 Task: Find connections with filter location Jijiang with filter topic #wellness with filter profile language Potuguese with filter current company Electric Vehicle Info with filter school College of Engineering Trivandrum with filter industry Hydroelectric Power Generation with filter service category NotaryOnline Research with filter keywords title Camera Operator
Action: Mouse moved to (492, 65)
Screenshot: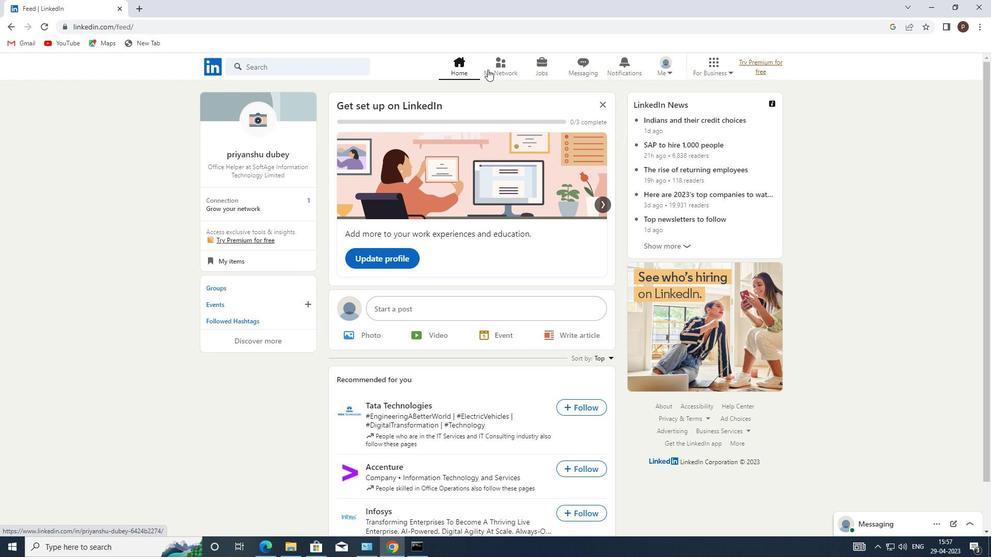 
Action: Mouse pressed left at (492, 65)
Screenshot: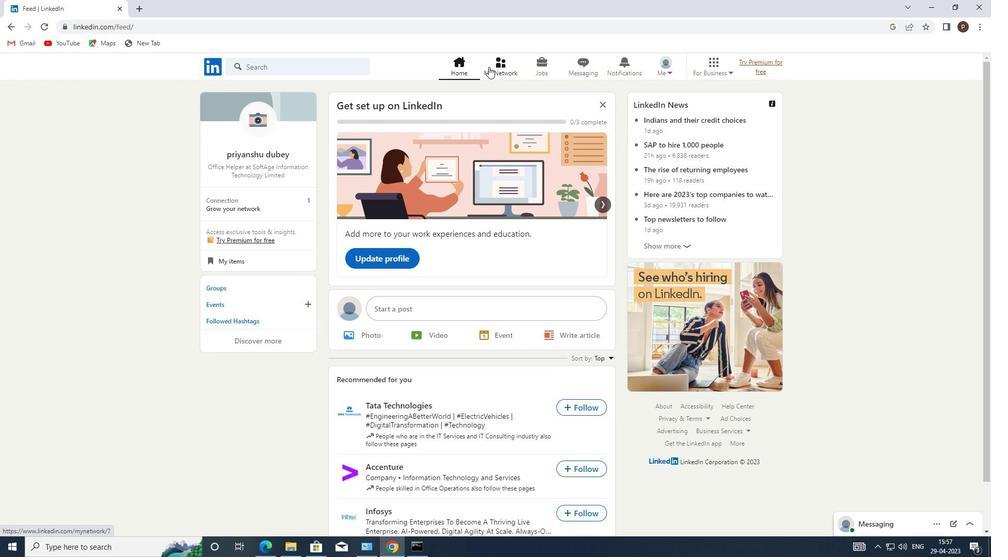 
Action: Mouse moved to (279, 121)
Screenshot: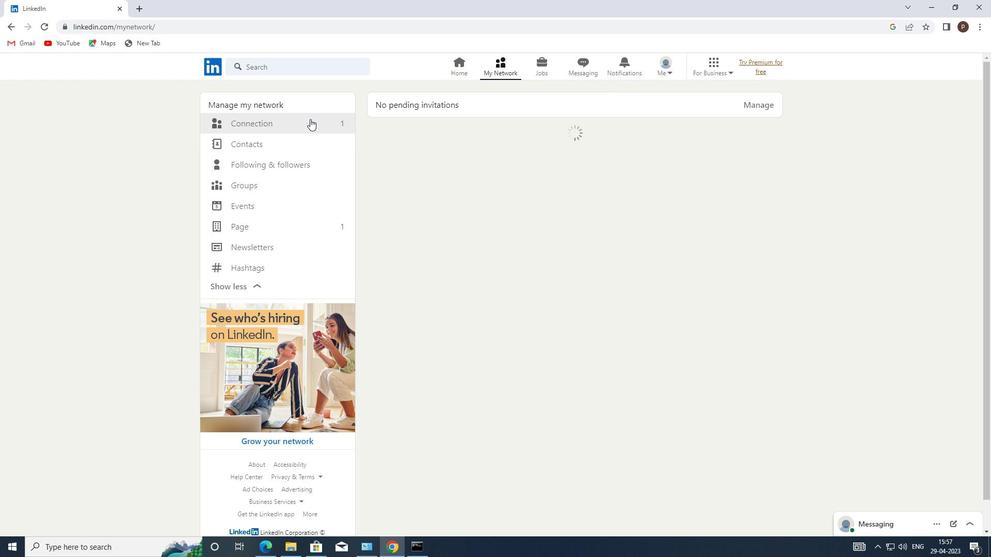 
Action: Mouse pressed left at (279, 121)
Screenshot: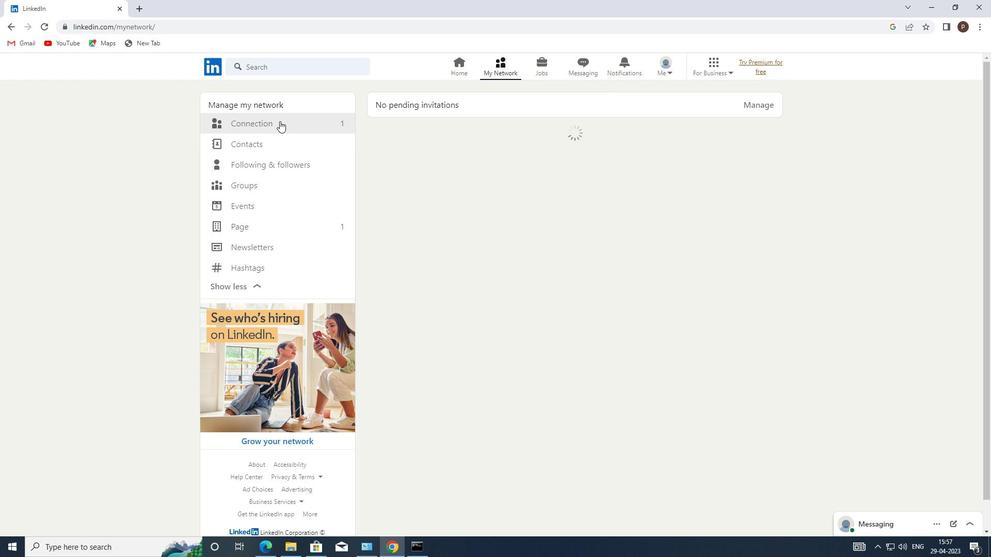 
Action: Mouse moved to (565, 127)
Screenshot: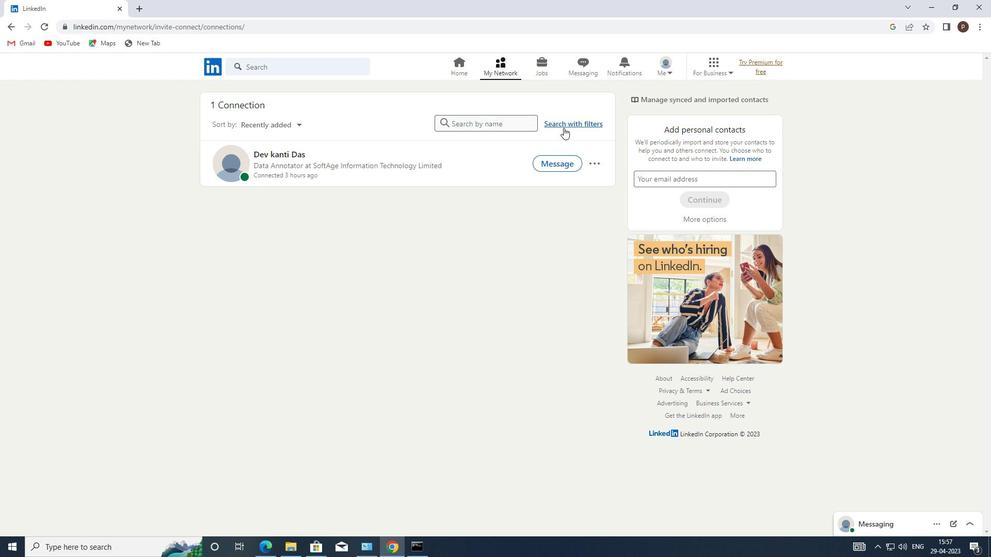 
Action: Mouse pressed left at (565, 127)
Screenshot: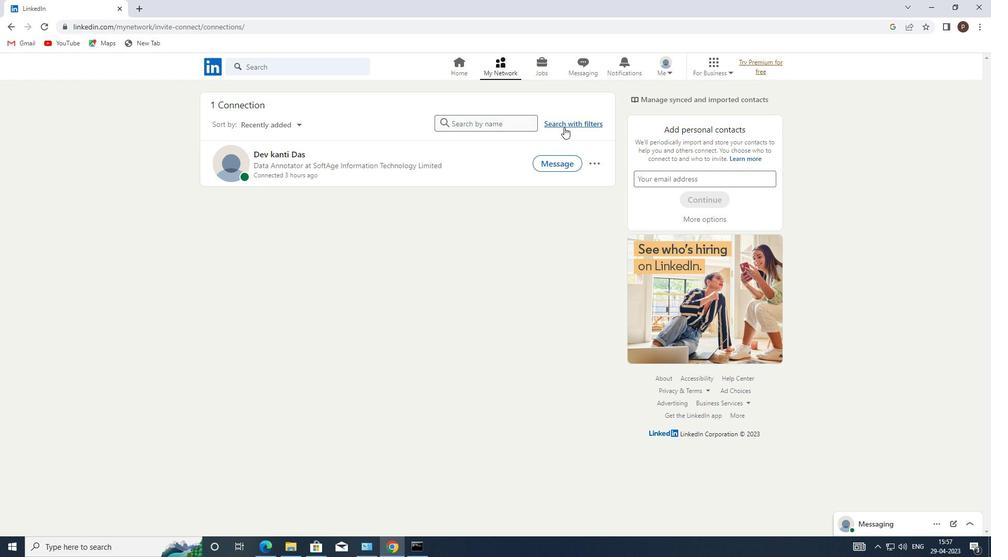 
Action: Mouse moved to (532, 96)
Screenshot: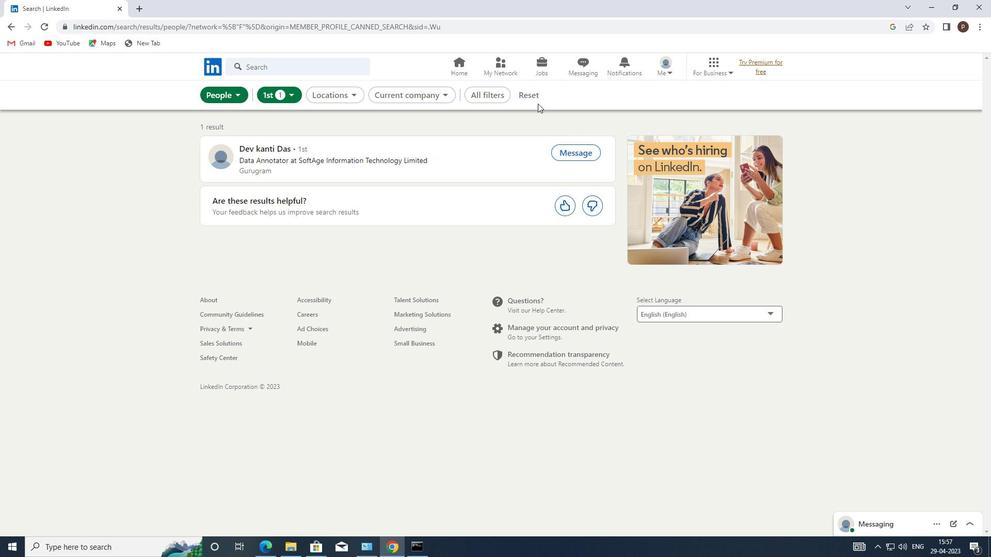 
Action: Mouse pressed left at (532, 96)
Screenshot: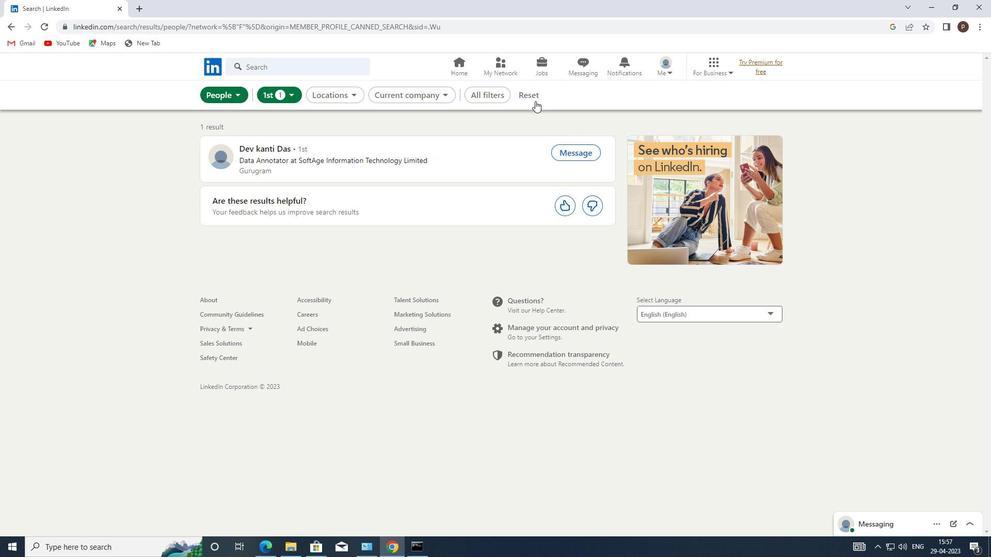 
Action: Mouse moved to (520, 95)
Screenshot: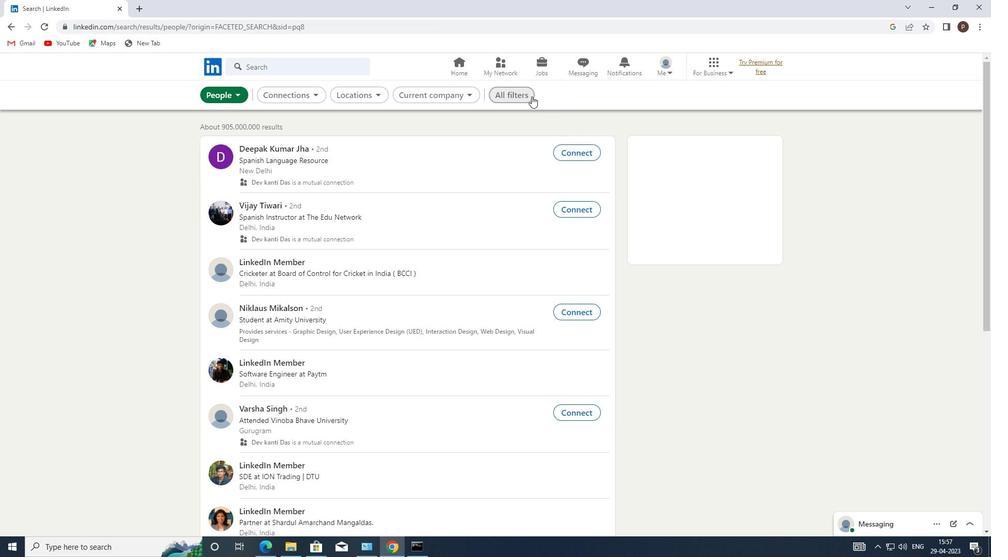 
Action: Mouse pressed left at (520, 95)
Screenshot: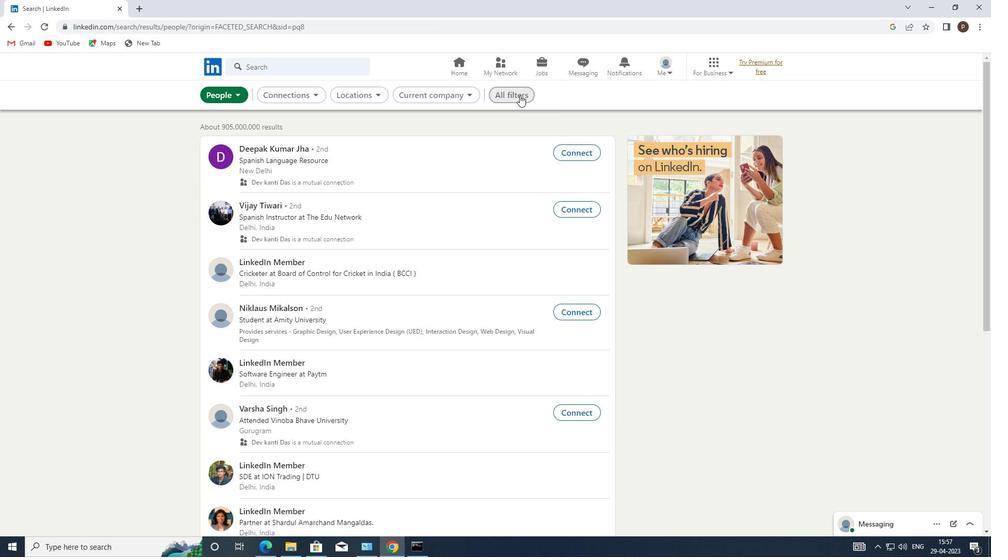 
Action: Mouse moved to (844, 345)
Screenshot: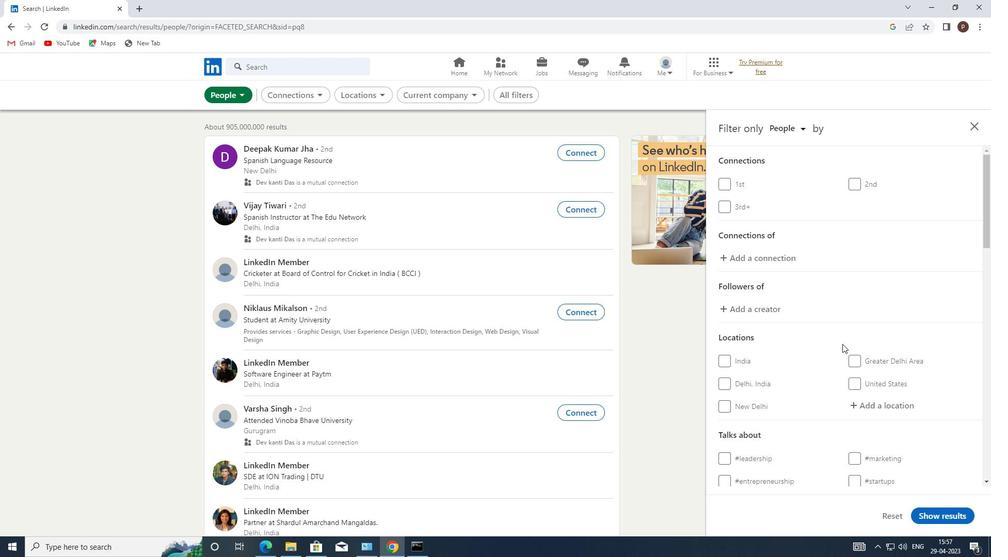 
Action: Mouse scrolled (844, 344) with delta (0, 0)
Screenshot: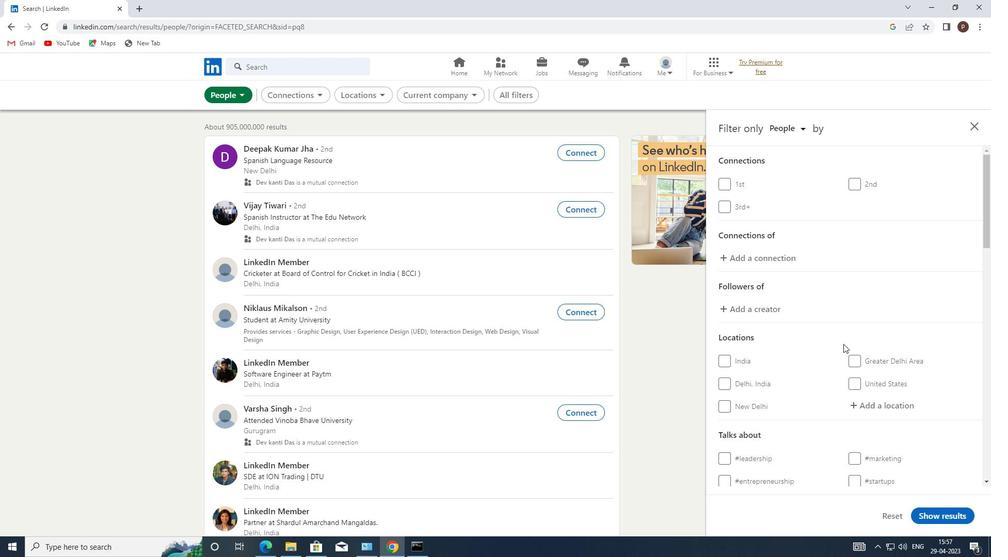 
Action: Mouse moved to (845, 345)
Screenshot: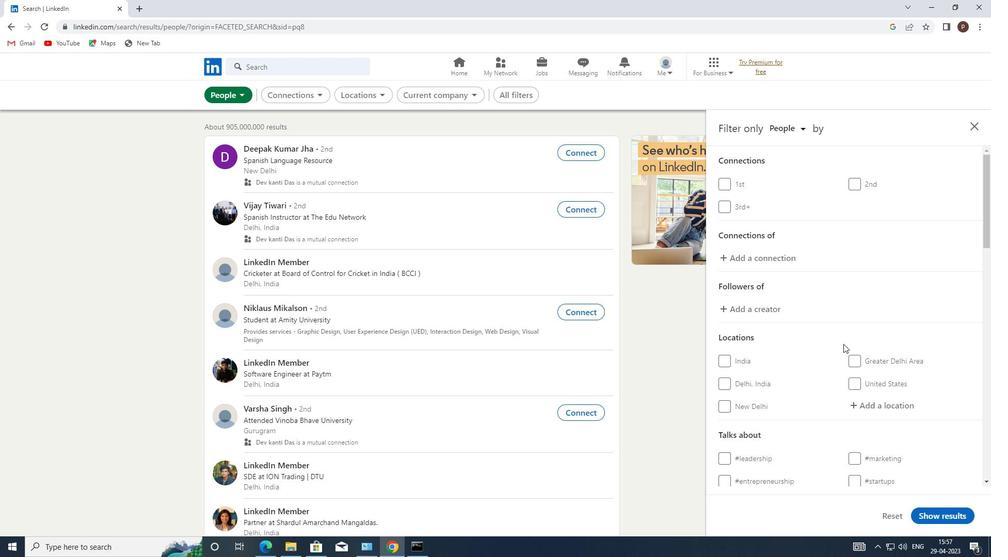 
Action: Mouse scrolled (845, 344) with delta (0, 0)
Screenshot: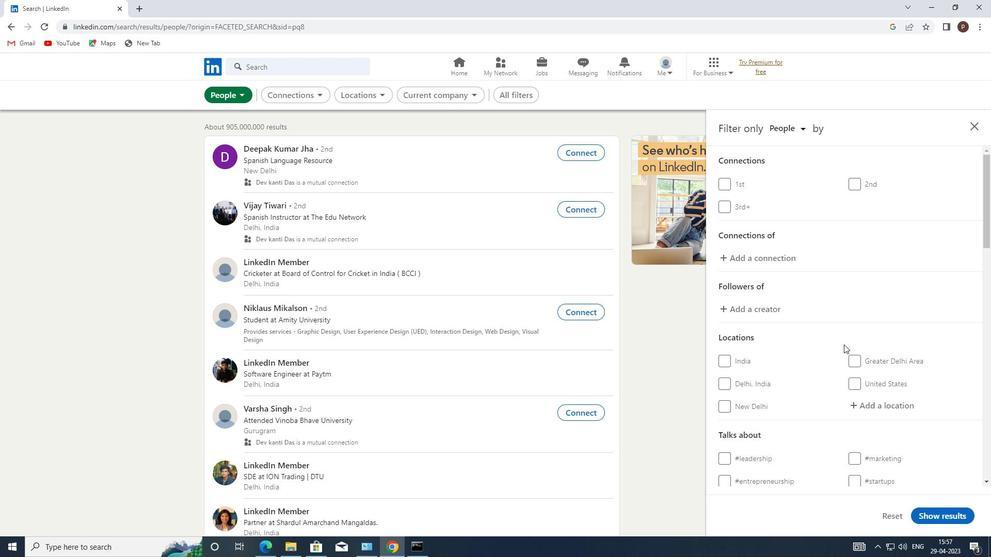 
Action: Mouse moved to (867, 305)
Screenshot: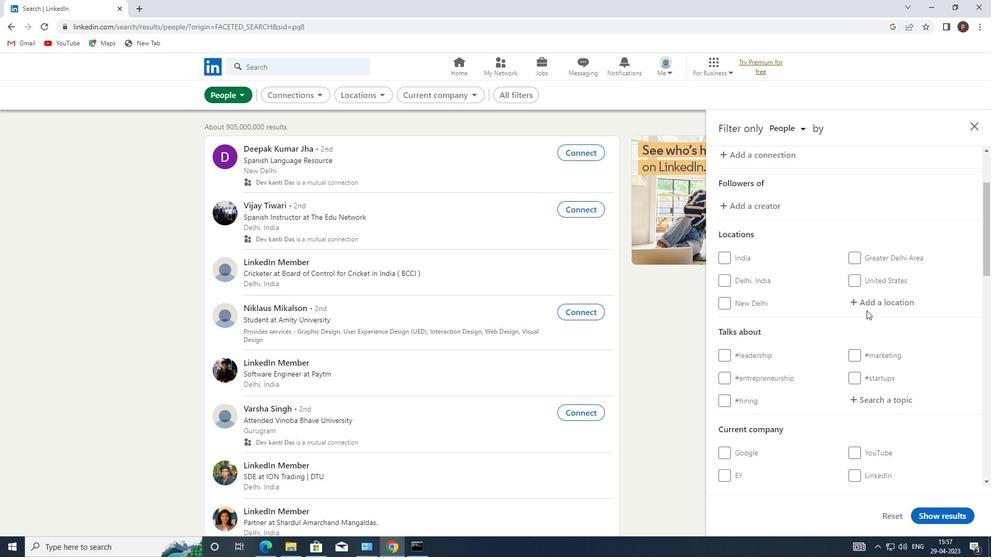 
Action: Mouse pressed left at (867, 305)
Screenshot: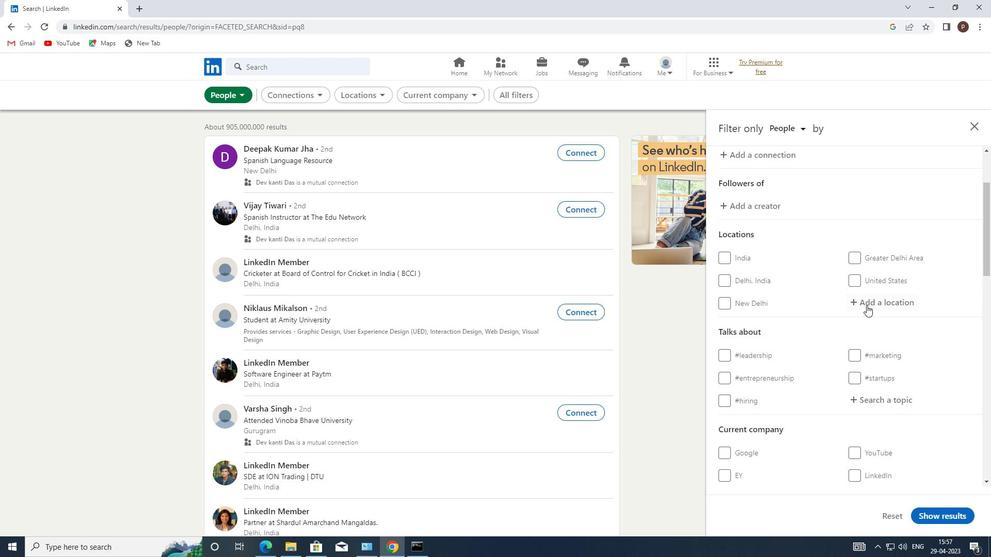
Action: Key pressed j<Key.caps_lock>ijiang
Screenshot: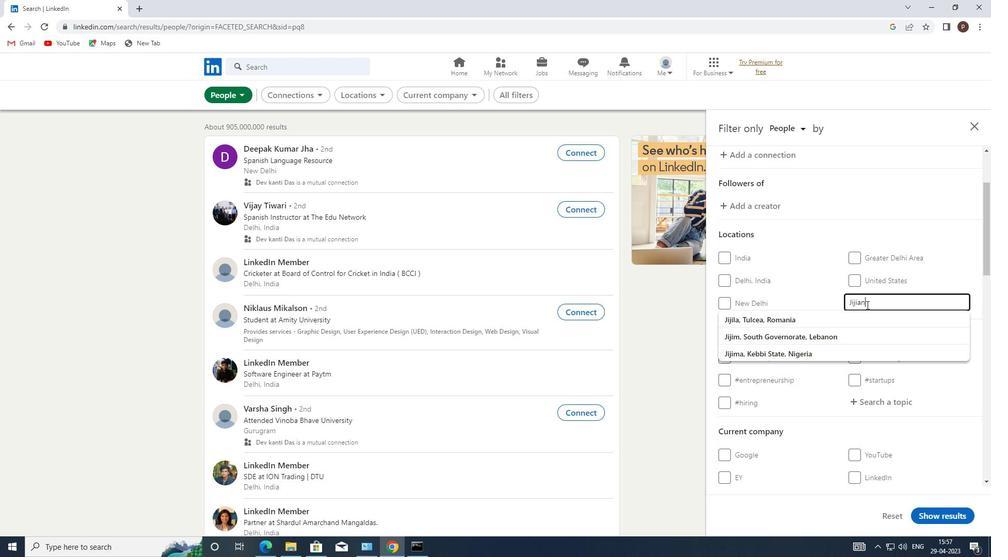 
Action: Mouse moved to (826, 323)
Screenshot: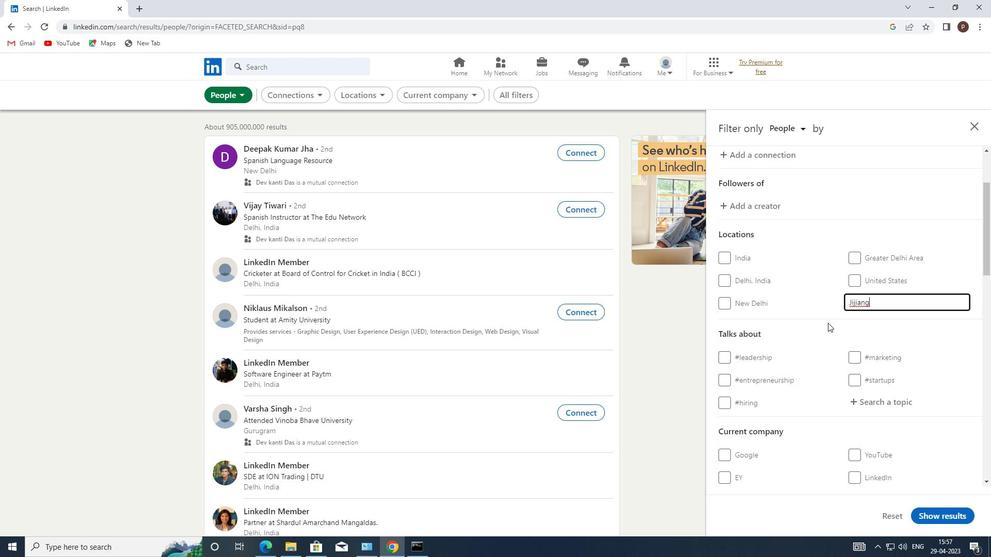 
Action: Mouse scrolled (826, 323) with delta (0, 0)
Screenshot: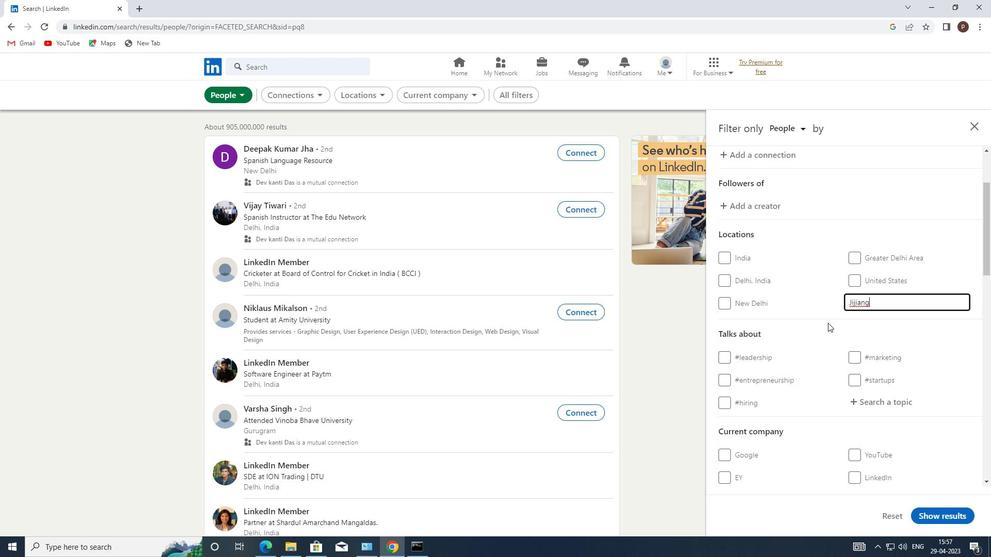 
Action: Mouse moved to (865, 356)
Screenshot: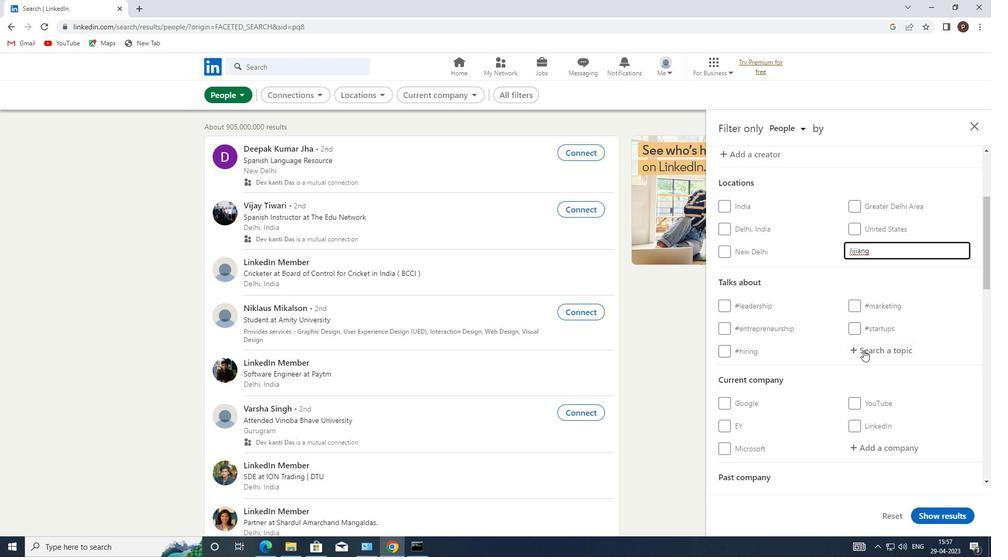
Action: Mouse pressed left at (865, 356)
Screenshot: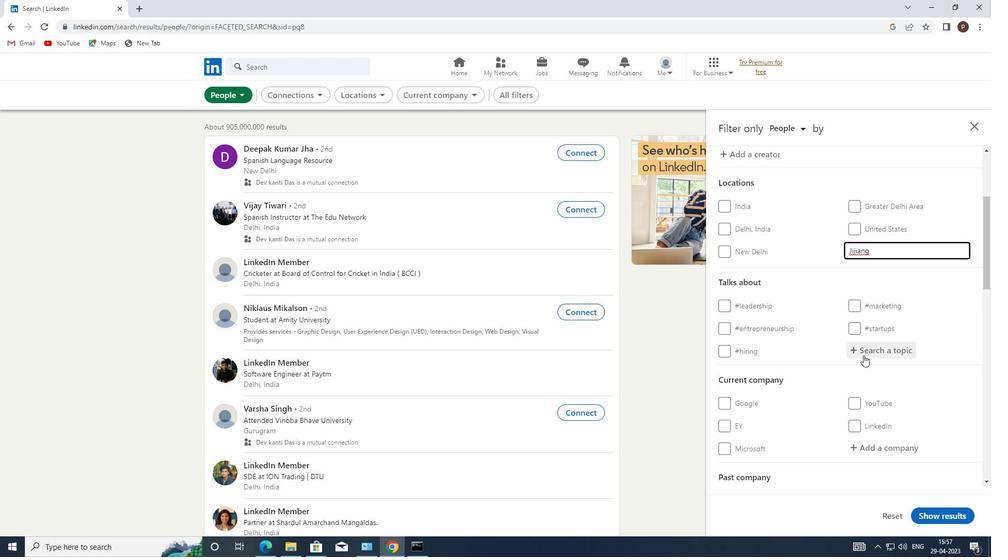 
Action: Mouse moved to (866, 356)
Screenshot: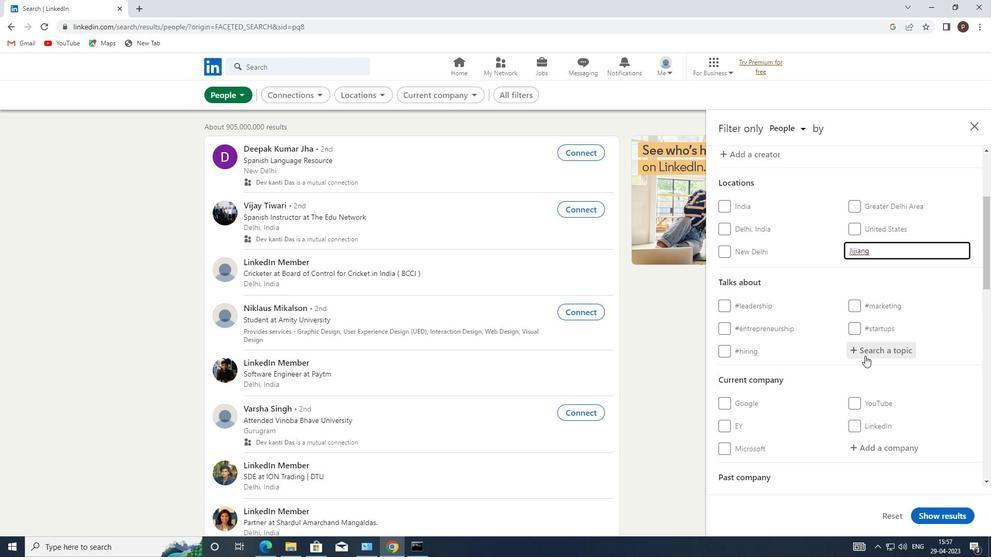 
Action: Key pressed <Key.shift>#WELLNESS
Screenshot: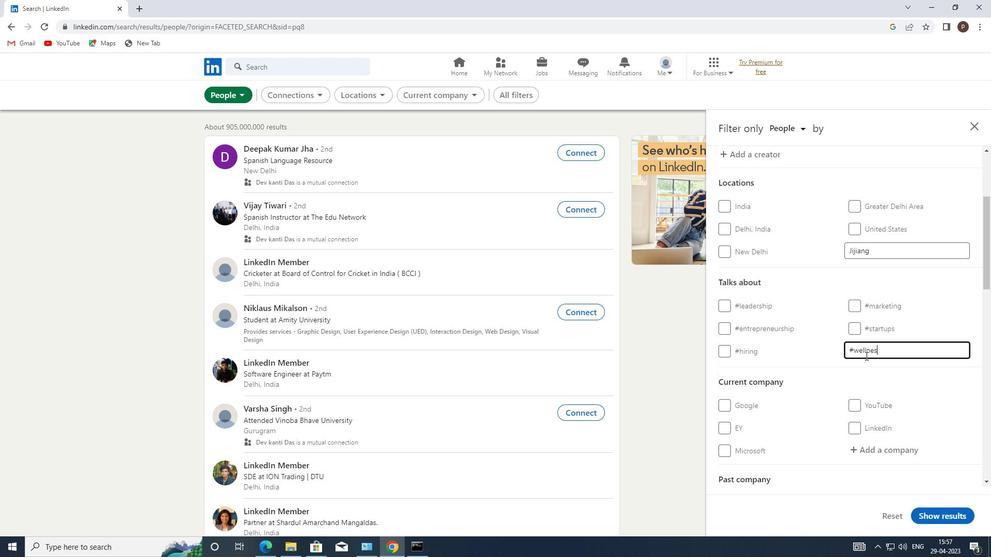 
Action: Mouse moved to (846, 369)
Screenshot: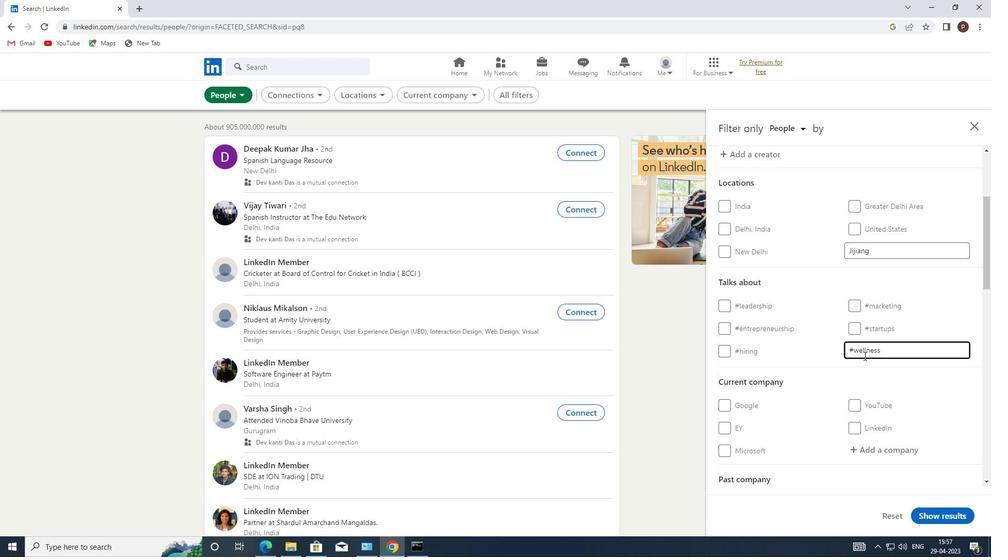 
Action: Mouse scrolled (846, 368) with delta (0, 0)
Screenshot: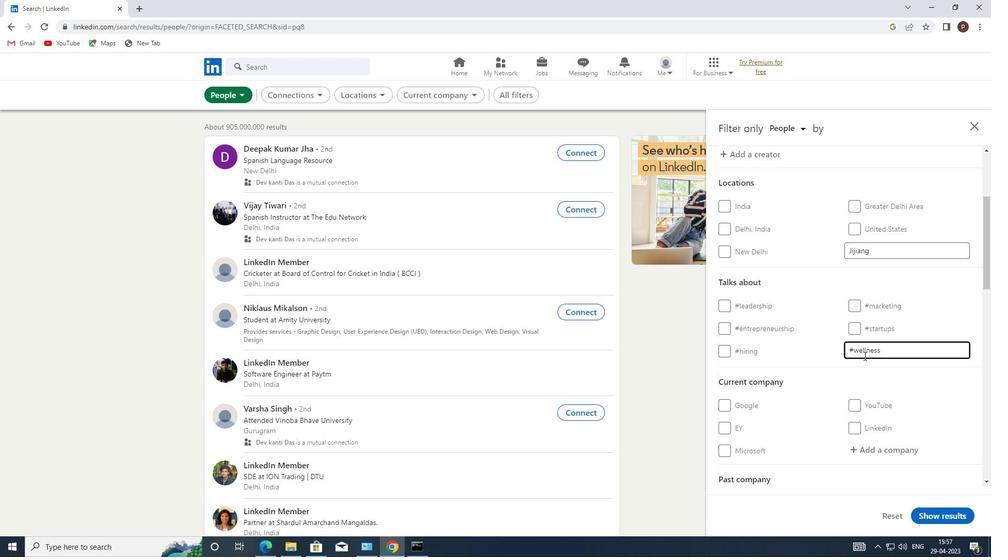 
Action: Mouse scrolled (846, 368) with delta (0, 0)
Screenshot: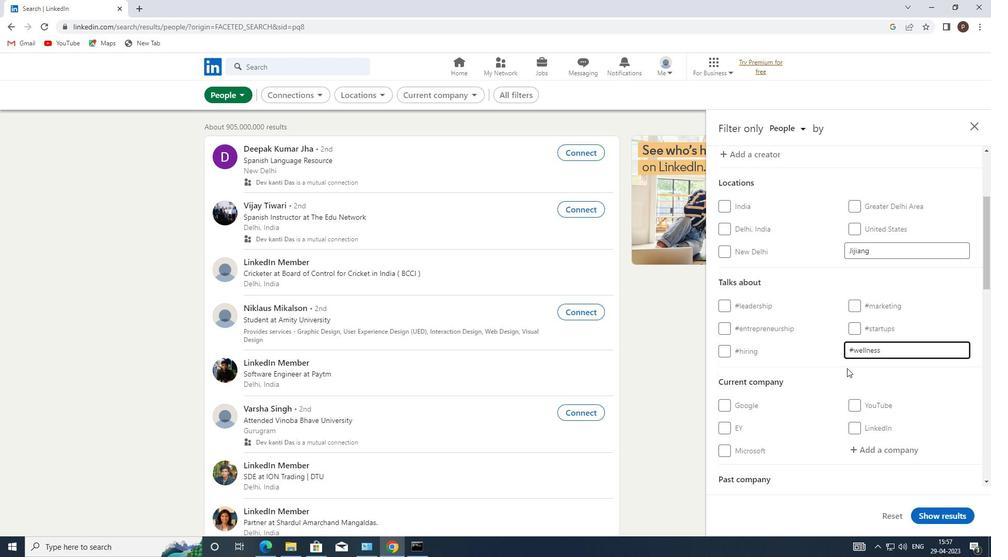 
Action: Mouse scrolled (846, 368) with delta (0, 0)
Screenshot: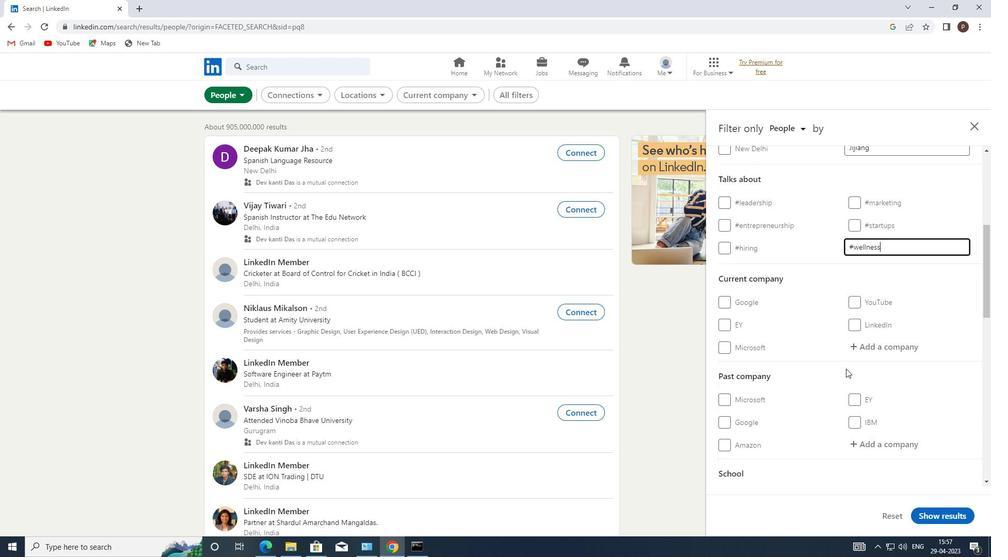 
Action: Mouse moved to (845, 369)
Screenshot: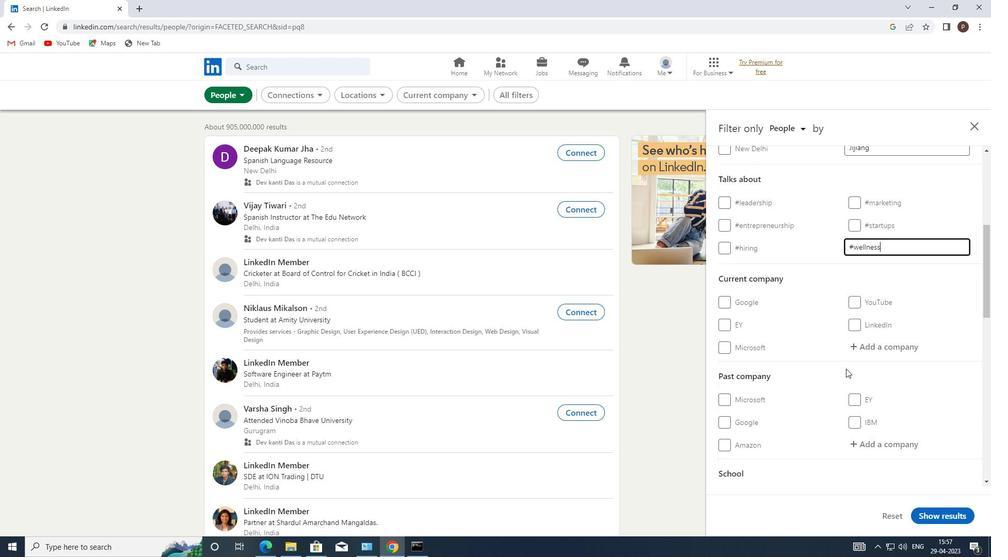 
Action: Mouse scrolled (845, 369) with delta (0, 0)
Screenshot: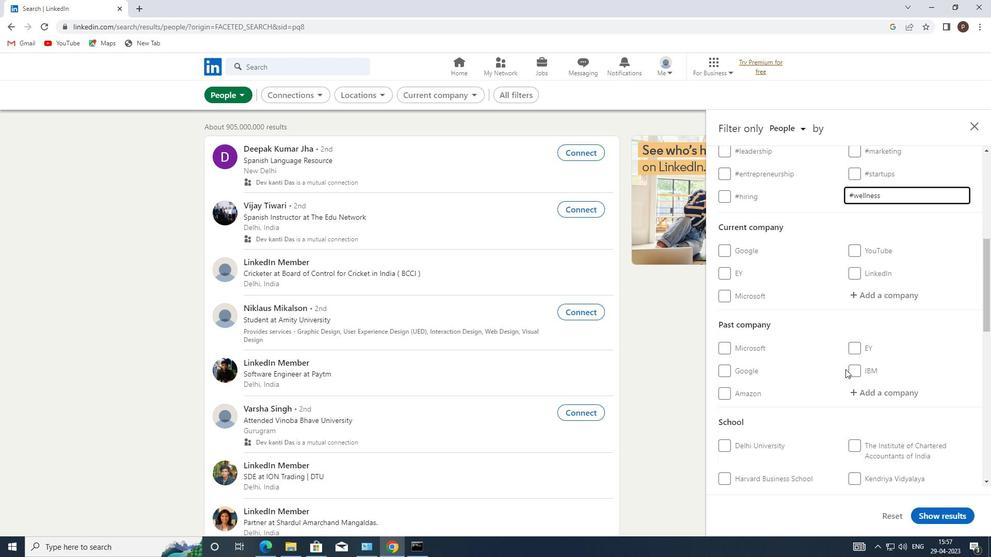 
Action: Mouse scrolled (845, 369) with delta (0, 0)
Screenshot: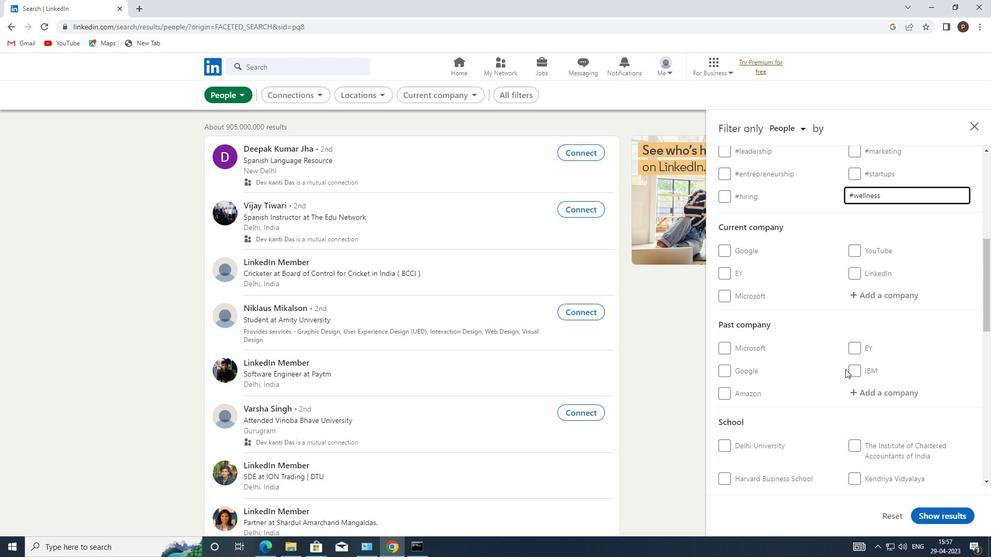
Action: Mouse moved to (842, 369)
Screenshot: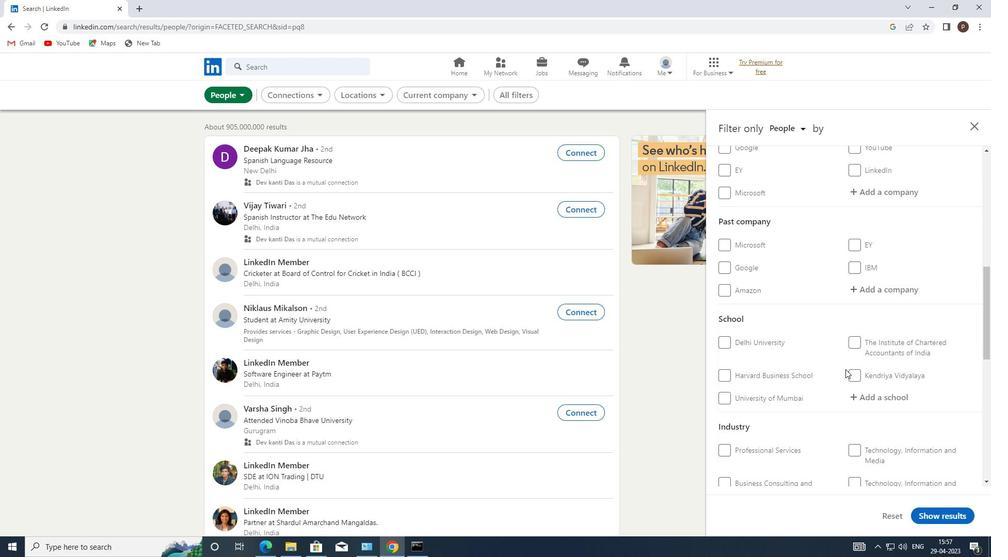 
Action: Mouse scrolled (842, 369) with delta (0, 0)
Screenshot: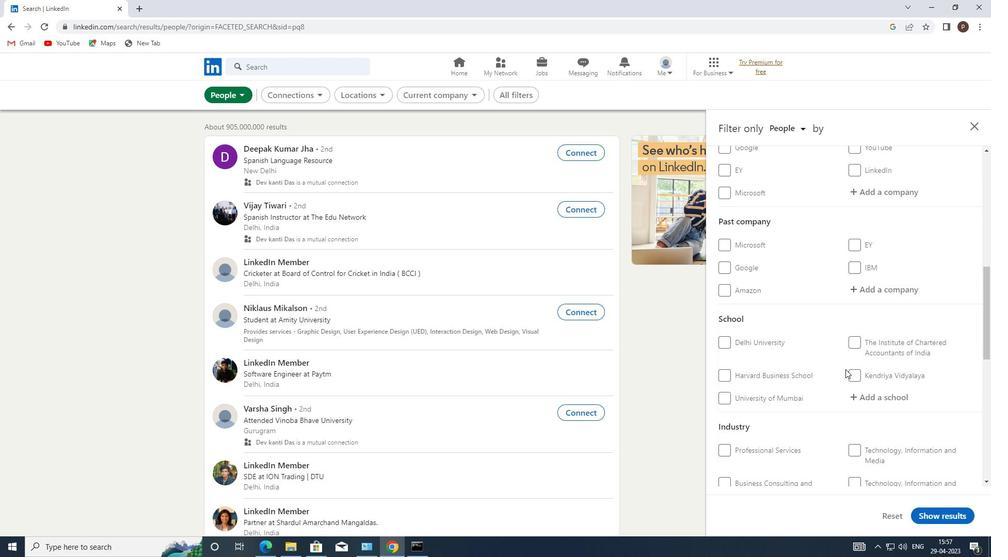 
Action: Mouse scrolled (842, 369) with delta (0, 0)
Screenshot: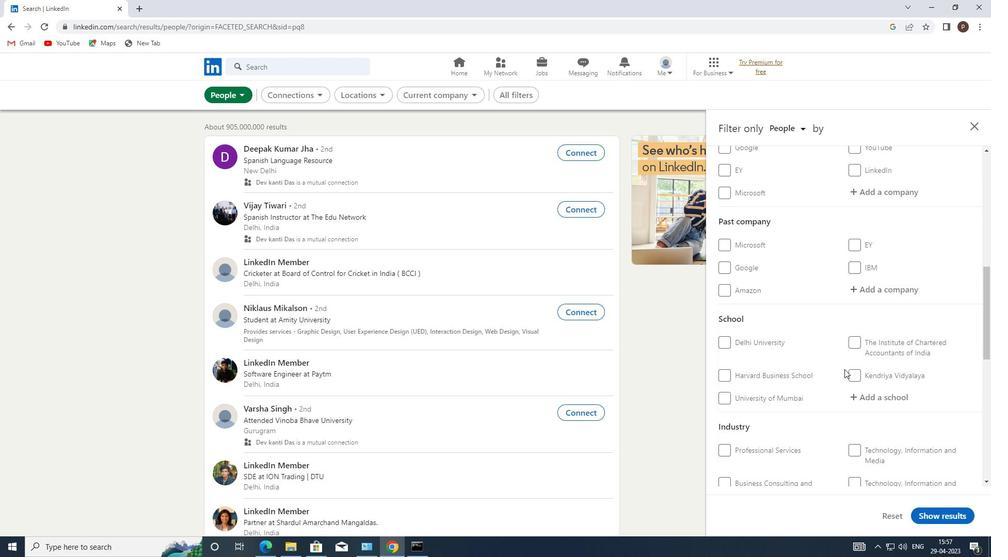 
Action: Mouse moved to (842, 369)
Screenshot: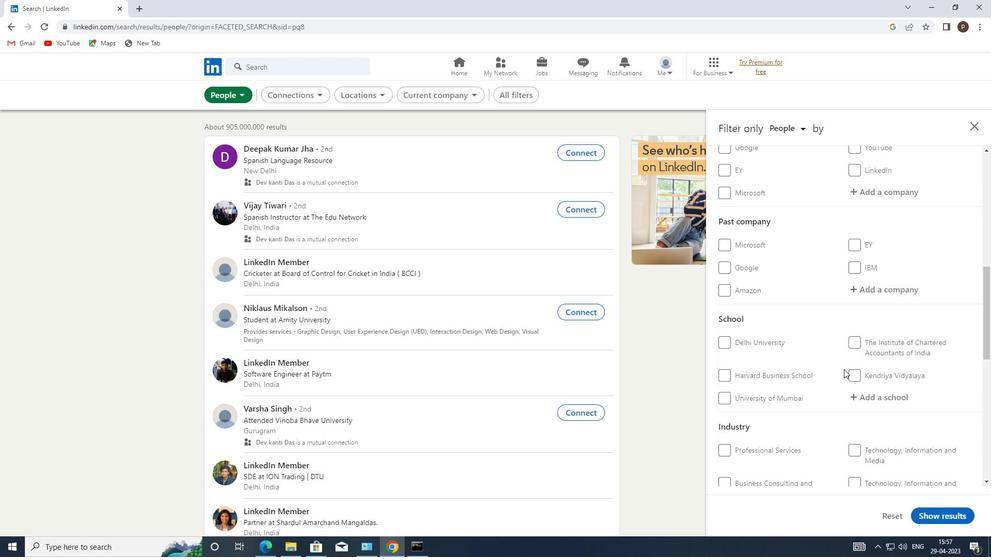 
Action: Mouse scrolled (842, 369) with delta (0, 0)
Screenshot: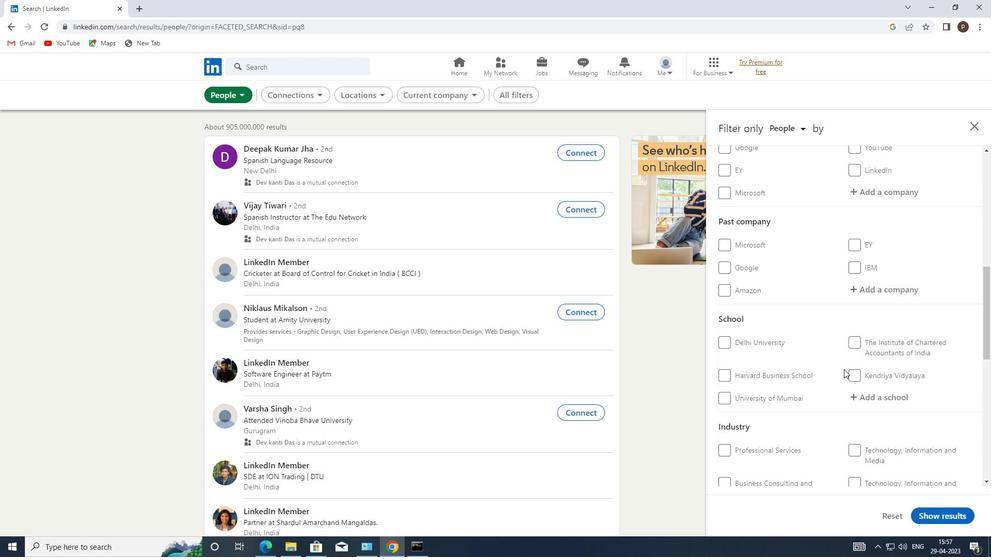 
Action: Mouse moved to (818, 359)
Screenshot: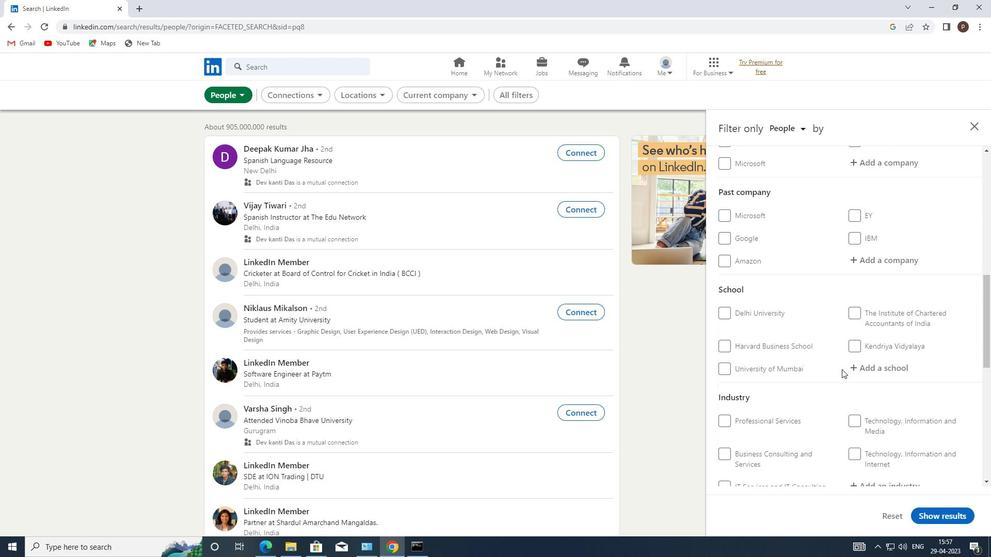 
Action: Mouse scrolled (818, 359) with delta (0, 0)
Screenshot: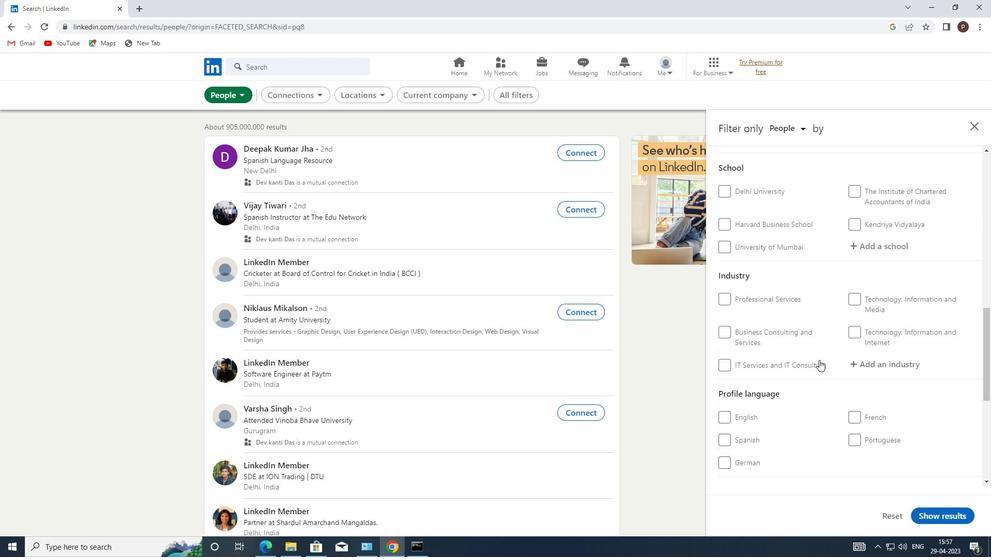 
Action: Mouse scrolled (818, 359) with delta (0, 0)
Screenshot: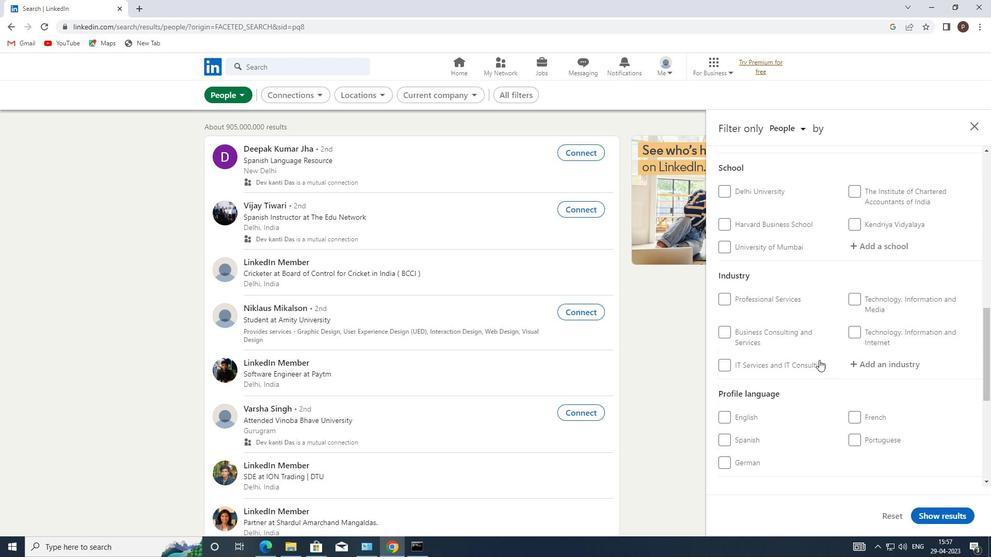 
Action: Mouse moved to (855, 333)
Screenshot: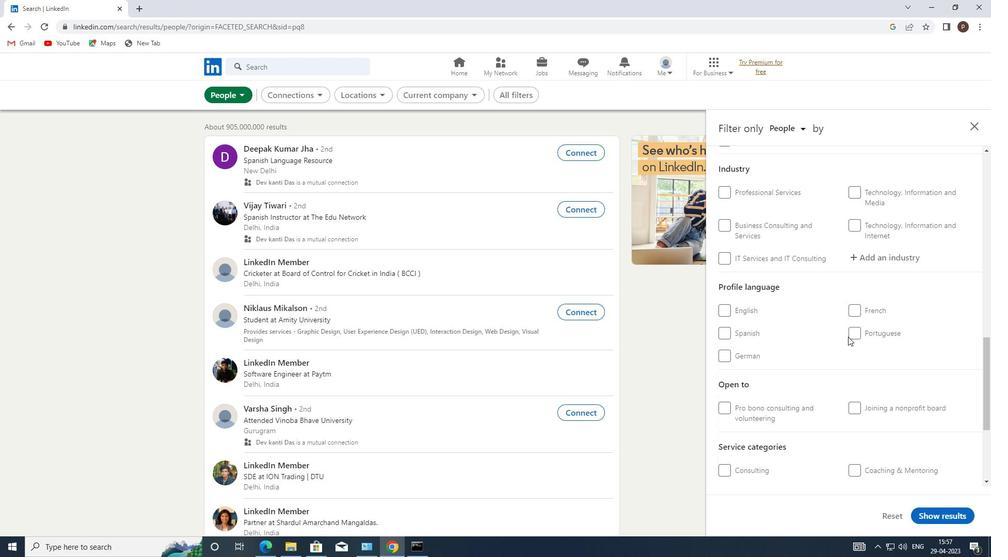 
Action: Mouse pressed left at (855, 333)
Screenshot: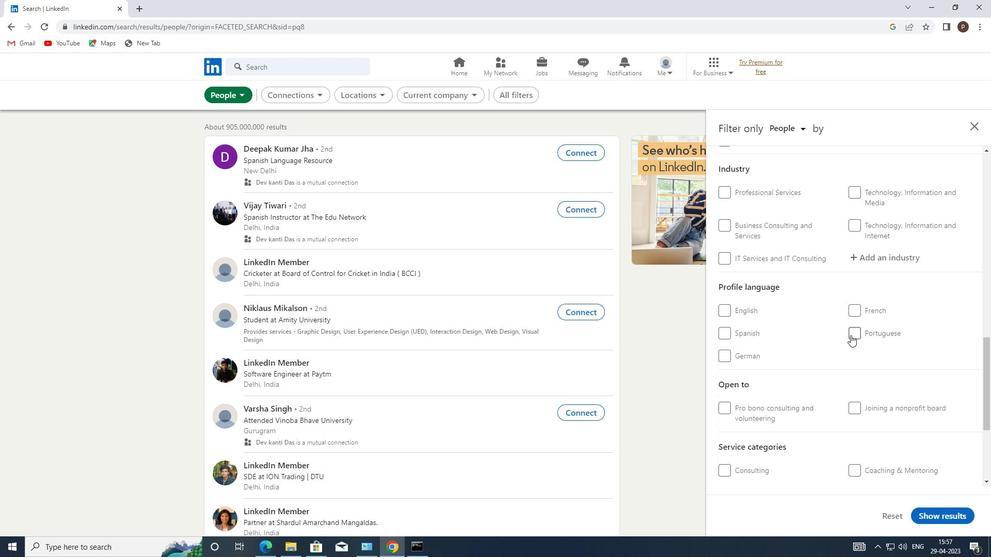 
Action: Mouse moved to (844, 333)
Screenshot: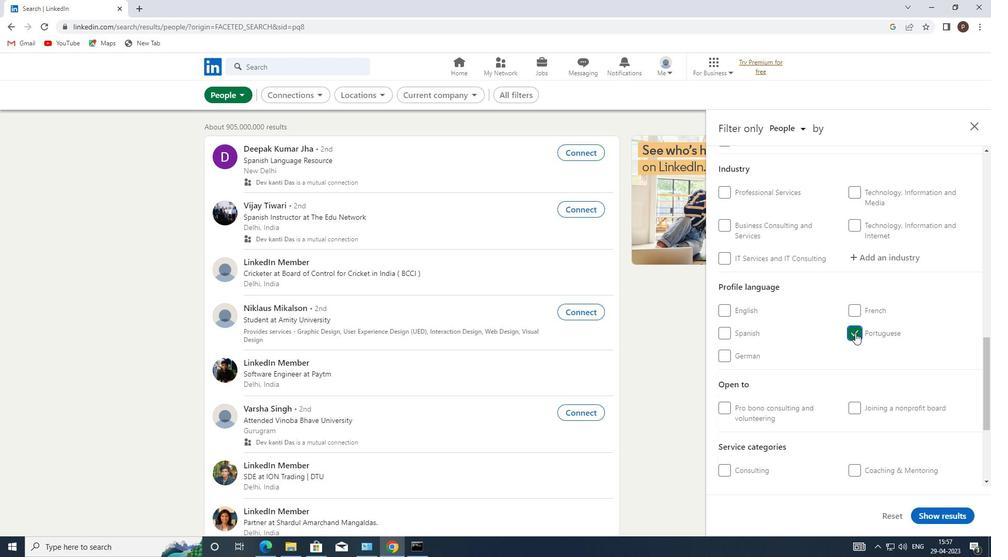 
Action: Mouse scrolled (844, 334) with delta (0, 0)
Screenshot: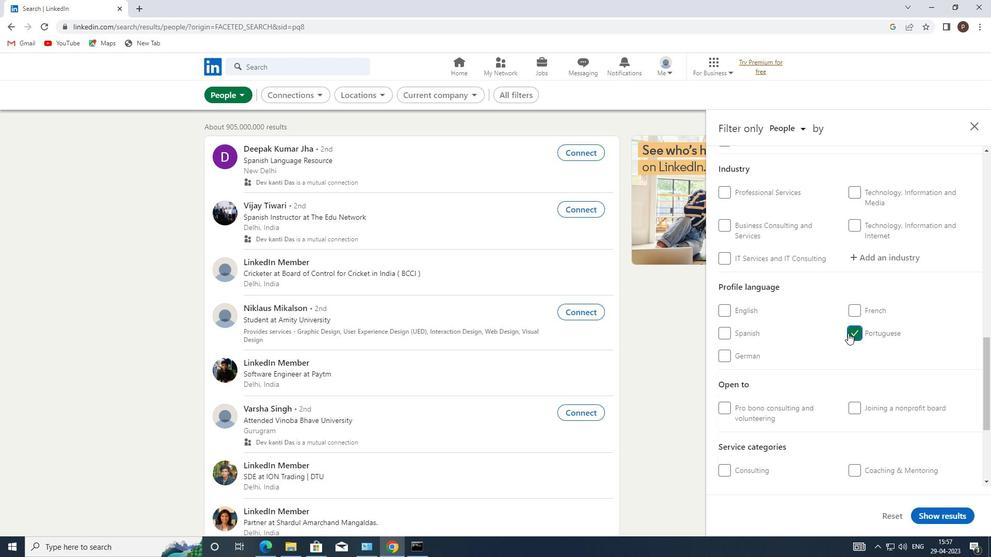 
Action: Mouse scrolled (844, 334) with delta (0, 0)
Screenshot: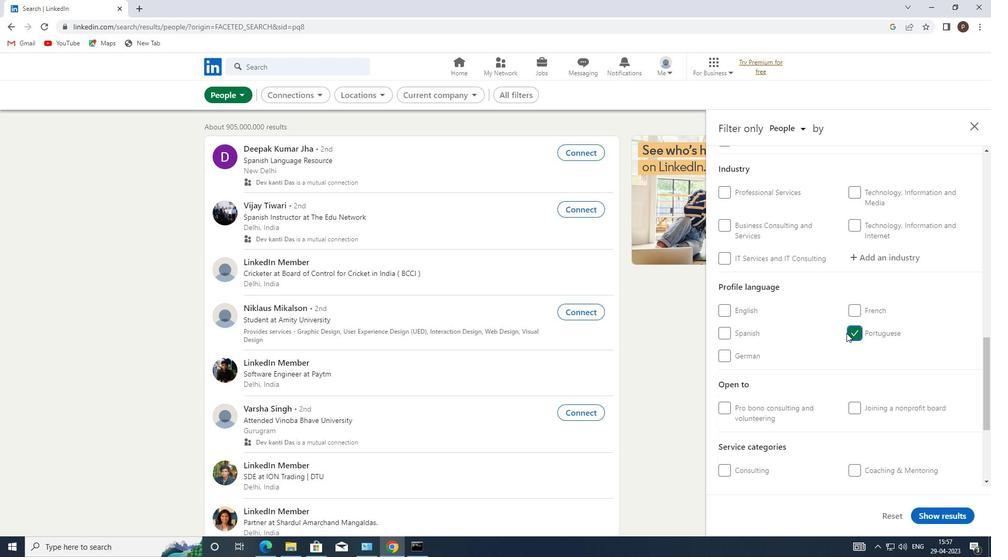 
Action: Mouse scrolled (844, 334) with delta (0, 0)
Screenshot: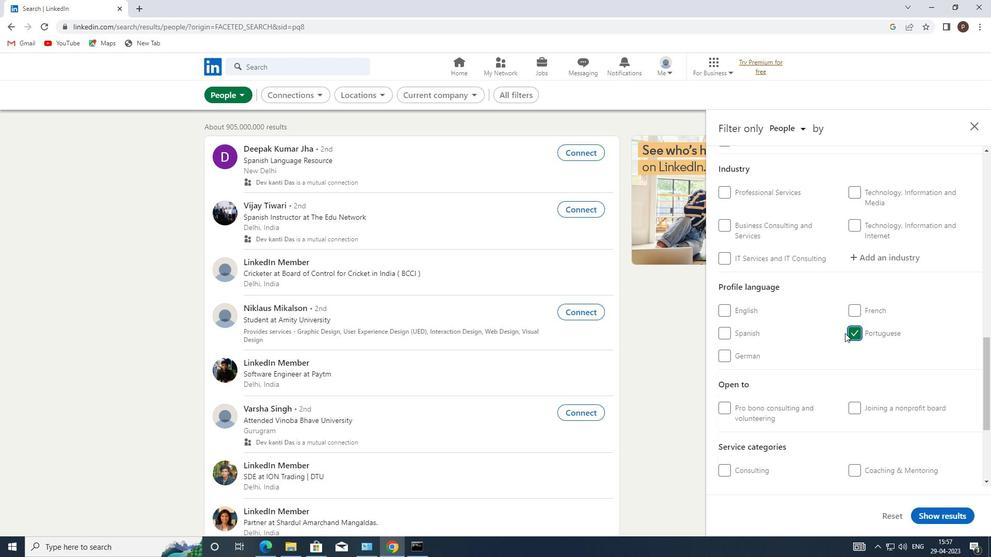 
Action: Mouse scrolled (844, 334) with delta (0, 0)
Screenshot: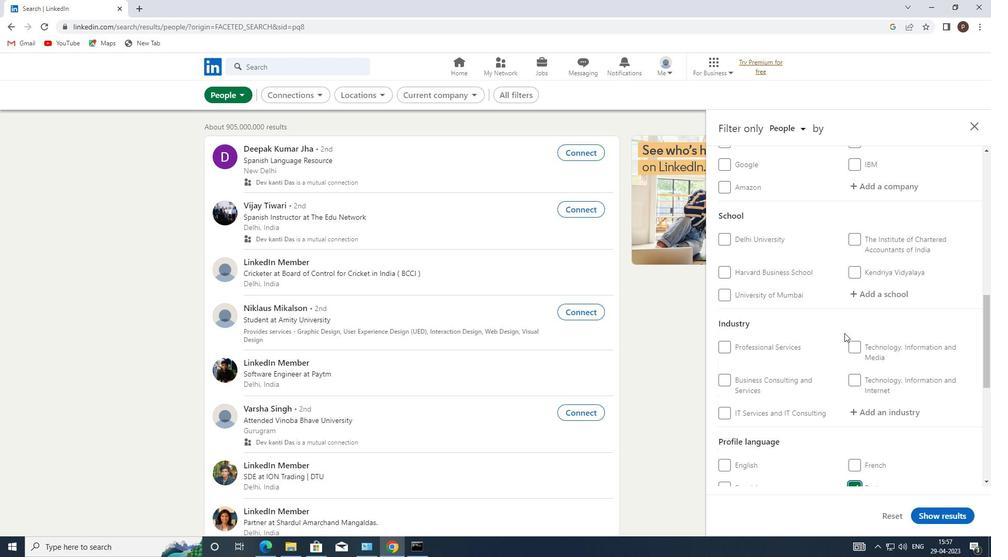 
Action: Mouse scrolled (844, 334) with delta (0, 0)
Screenshot: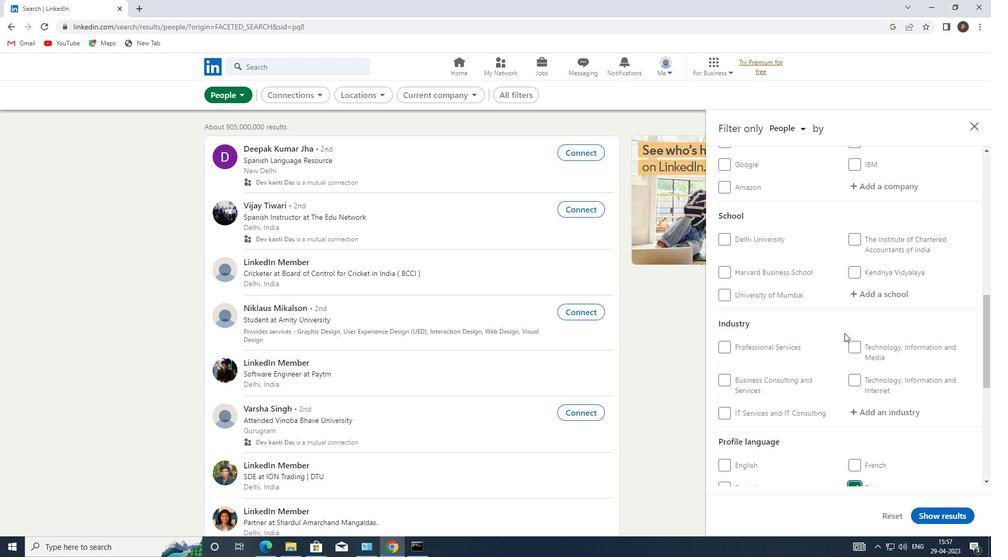 
Action: Mouse moved to (843, 333)
Screenshot: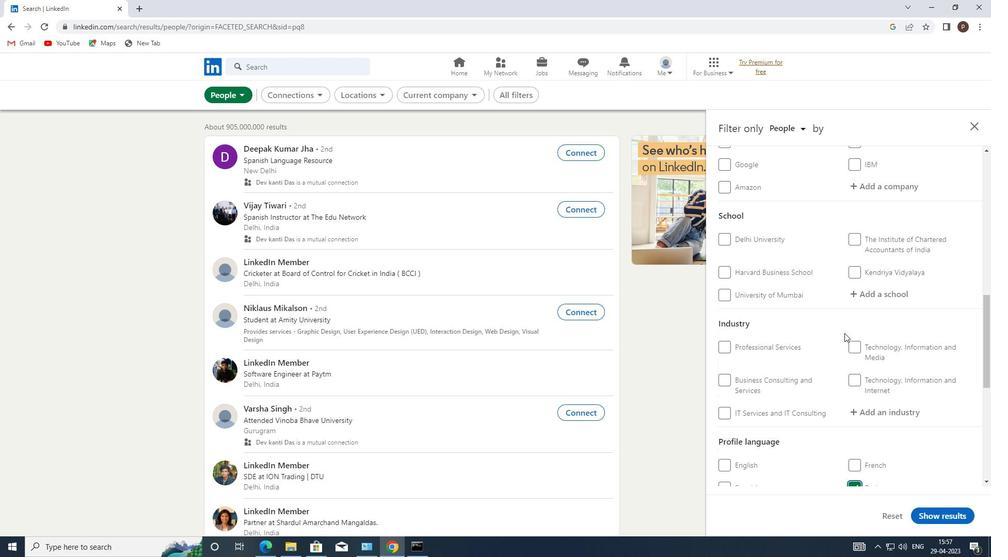 
Action: Mouse scrolled (843, 334) with delta (0, 0)
Screenshot: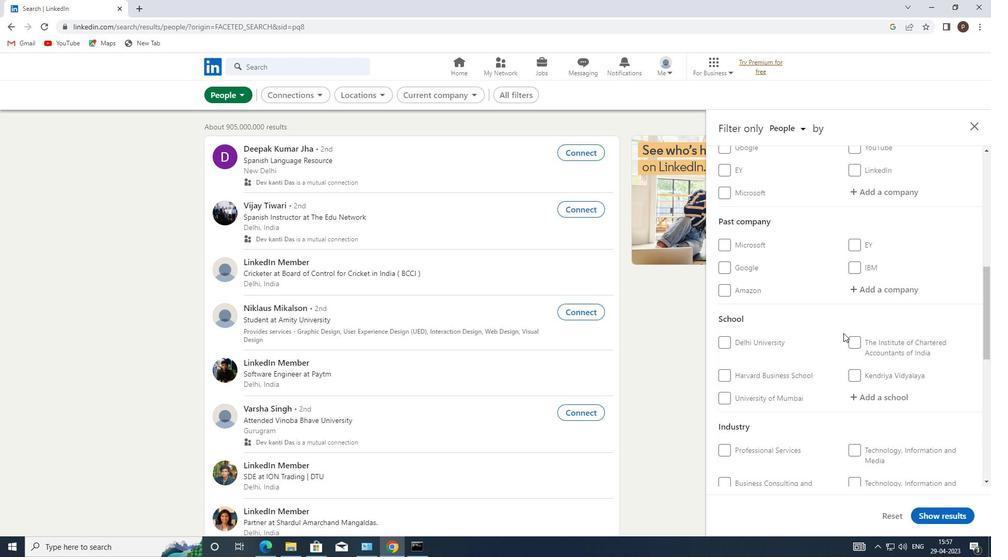 
Action: Mouse scrolled (843, 334) with delta (0, 0)
Screenshot: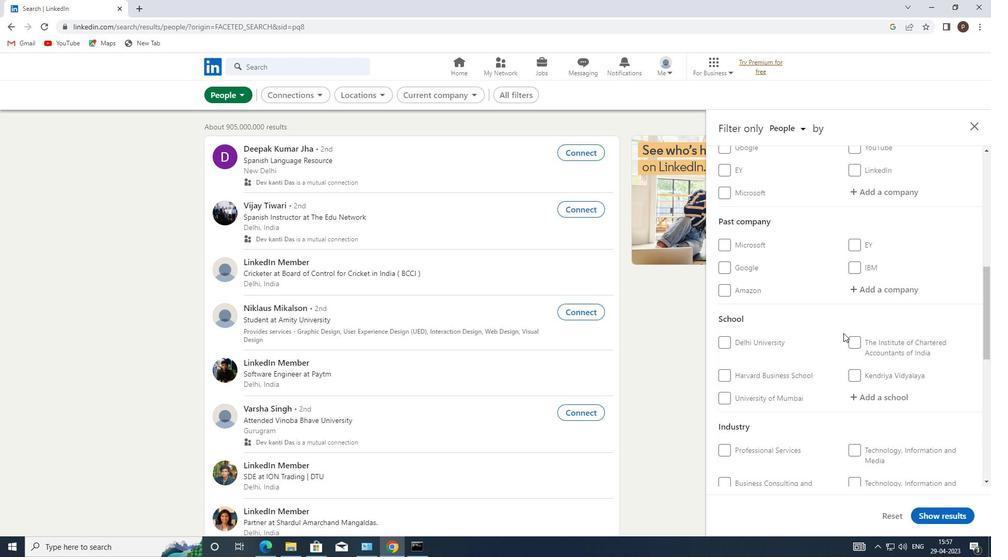 
Action: Mouse moved to (867, 296)
Screenshot: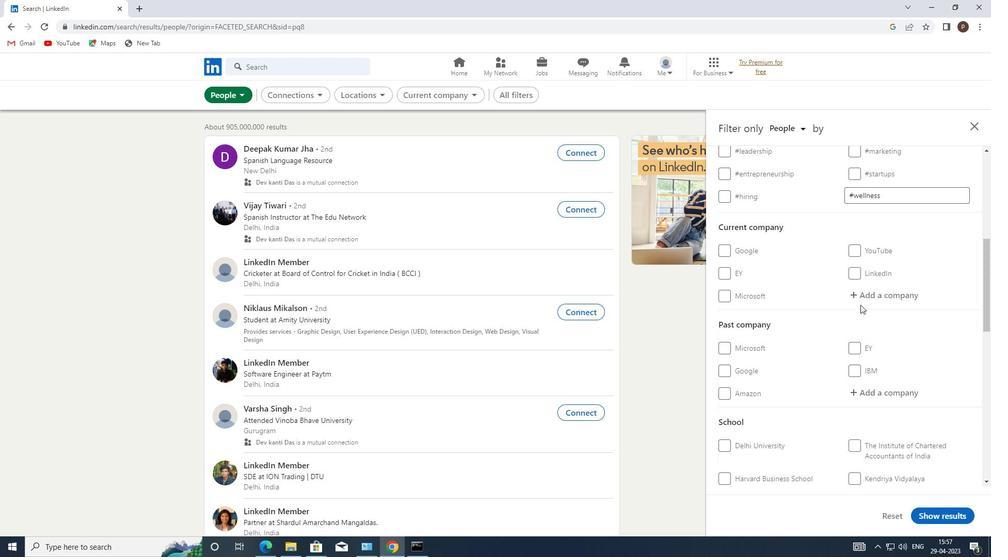 
Action: Mouse pressed left at (867, 296)
Screenshot: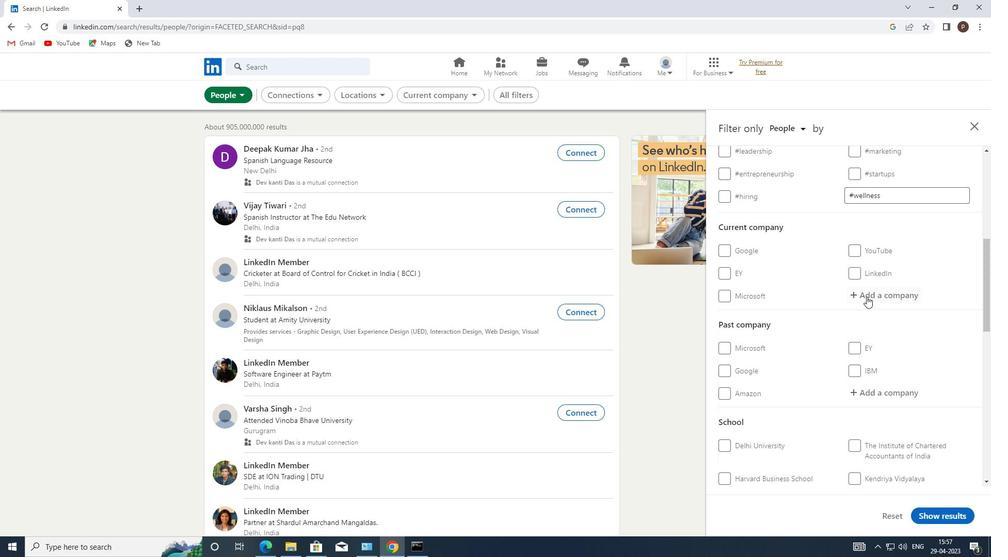 
Action: Key pressed <Key.caps_lock>E<Key.caps_lock>LECTRIC<Key.space><Key.caps_lock>V<Key.caps_lock>EH
Screenshot: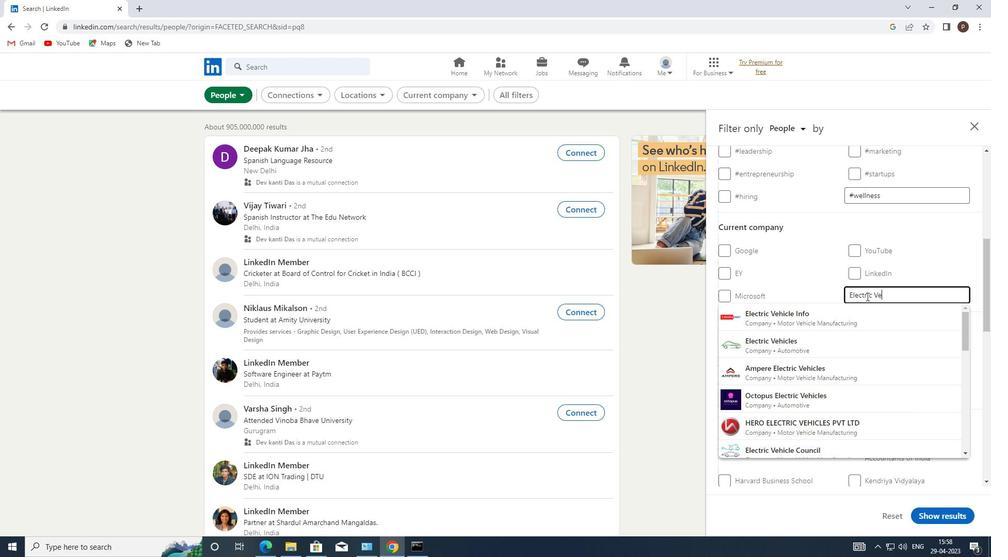 
Action: Mouse moved to (826, 367)
Screenshot: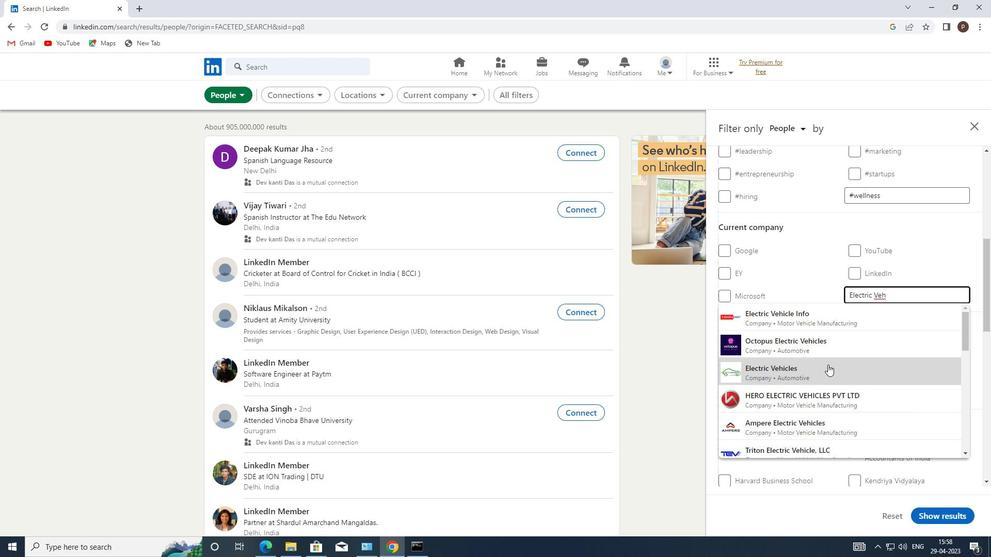 
Action: Key pressed ICLE
Screenshot: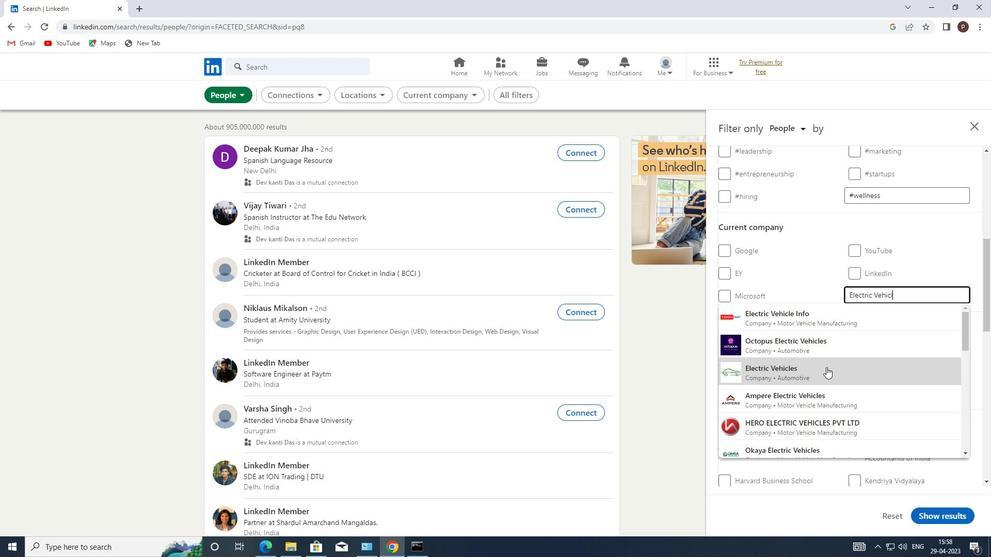 
Action: Mouse moved to (819, 374)
Screenshot: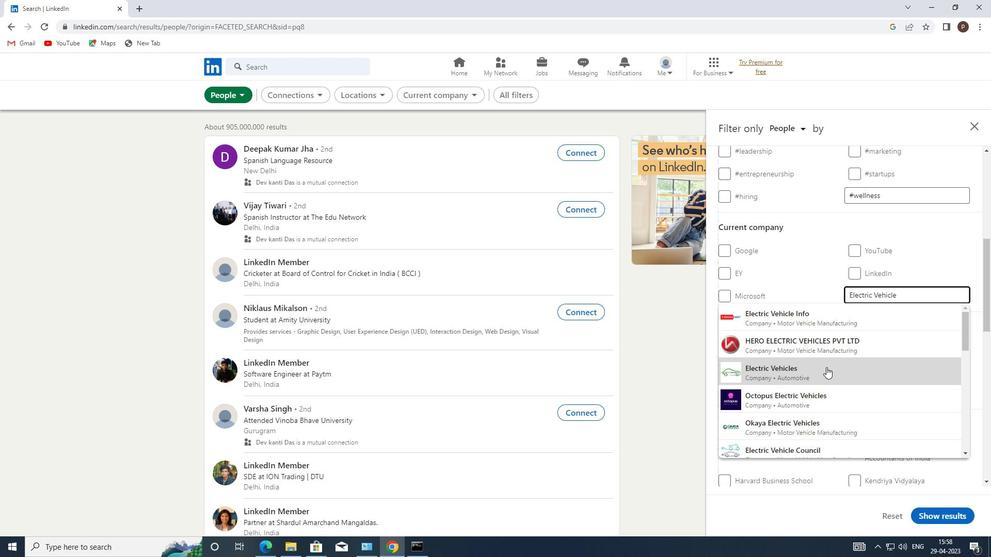 
Action: Mouse pressed left at (819, 374)
Screenshot: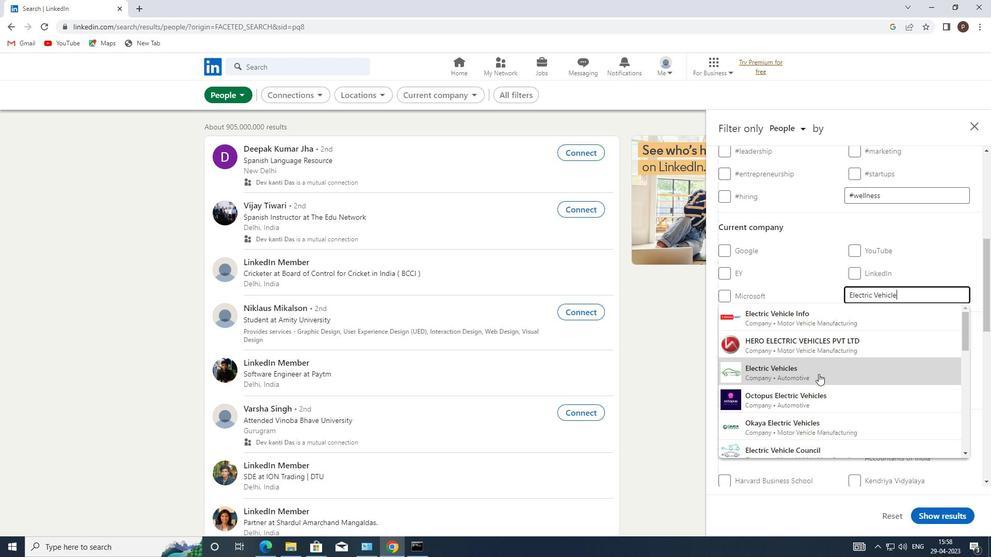 
Action: Mouse moved to (813, 366)
Screenshot: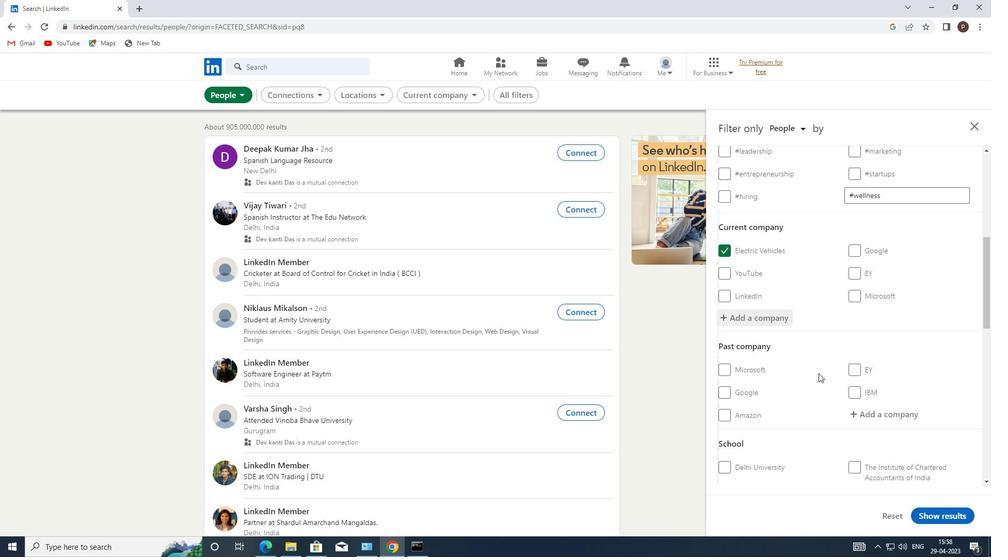 
Action: Mouse scrolled (813, 365) with delta (0, 0)
Screenshot: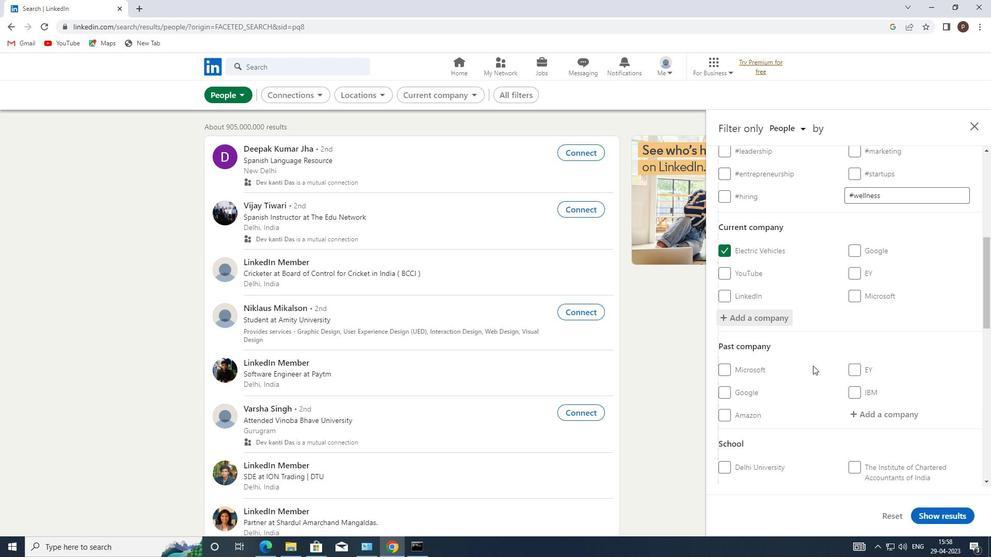 
Action: Mouse scrolled (813, 365) with delta (0, 0)
Screenshot: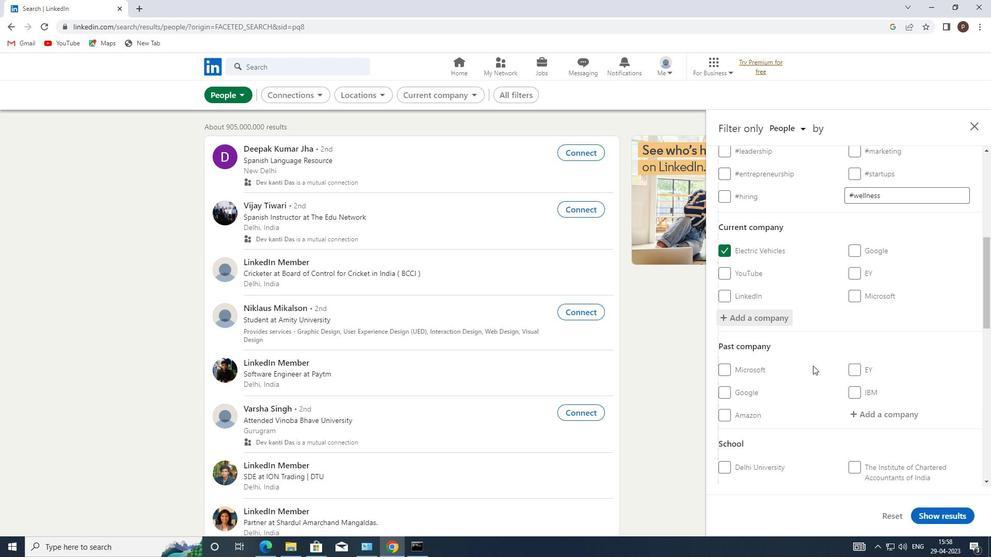 
Action: Mouse moved to (838, 347)
Screenshot: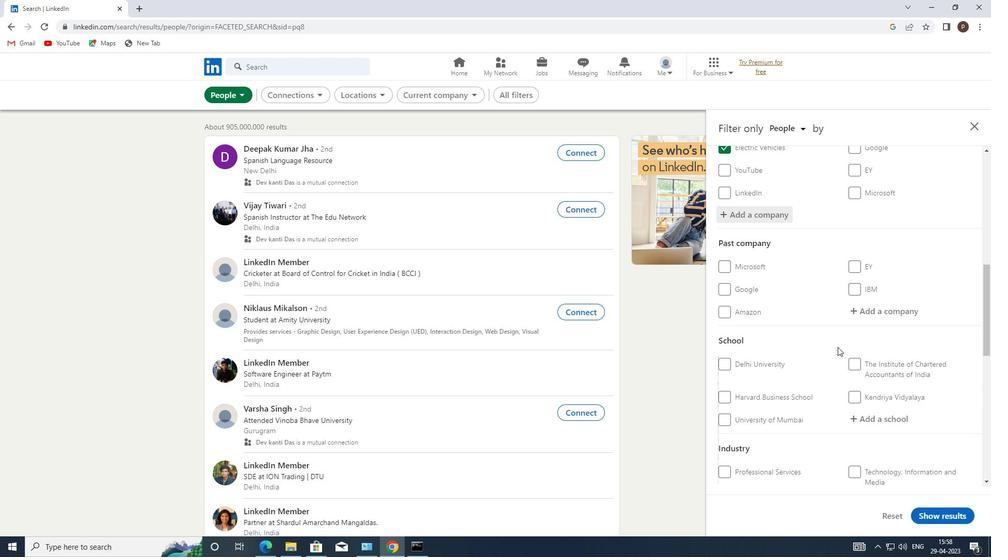 
Action: Mouse scrolled (838, 347) with delta (0, 0)
Screenshot: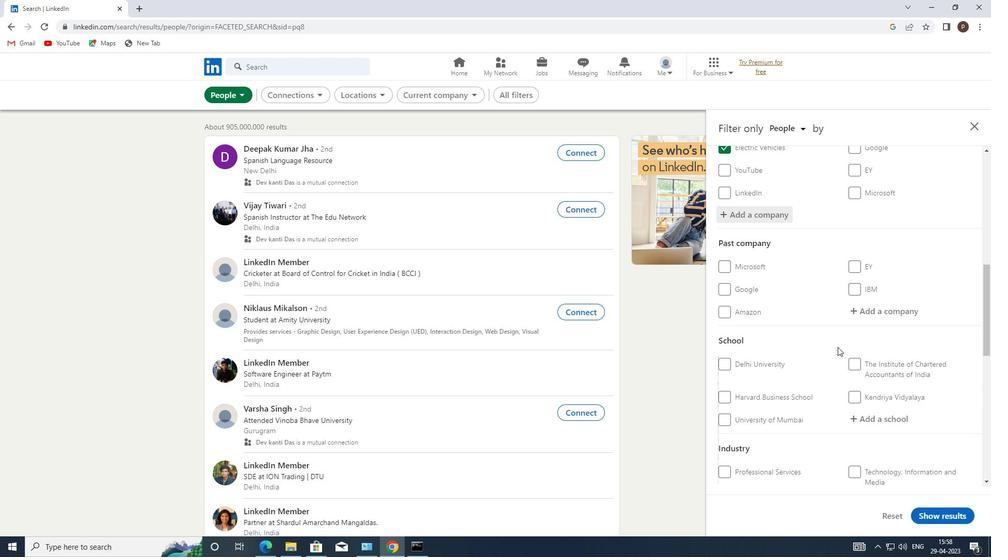 
Action: Mouse moved to (838, 349)
Screenshot: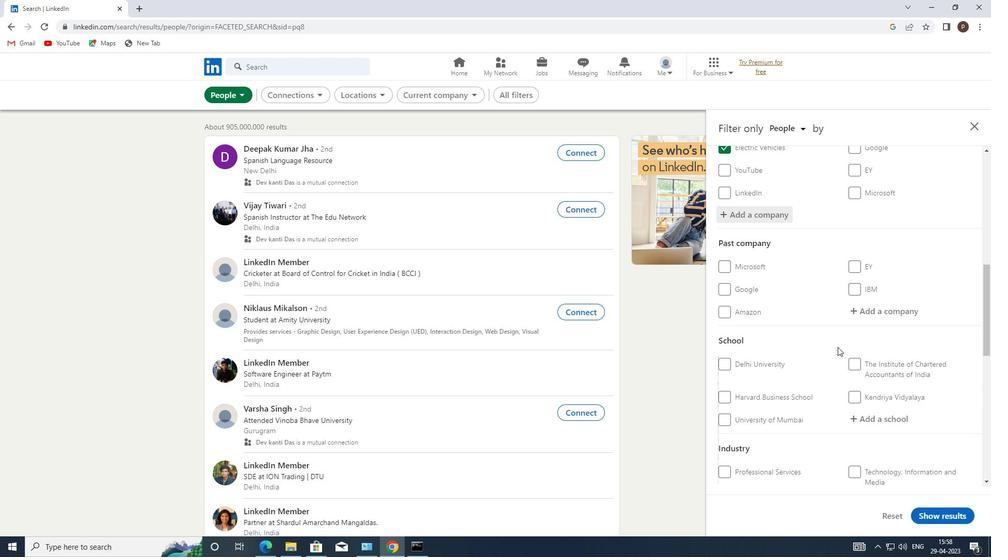 
Action: Mouse scrolled (838, 348) with delta (0, 0)
Screenshot: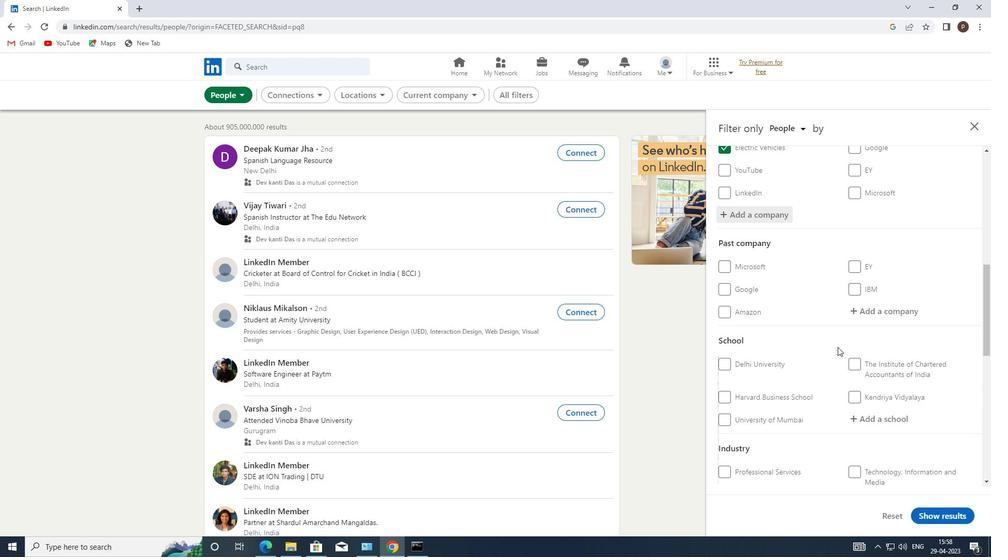
Action: Mouse moved to (879, 323)
Screenshot: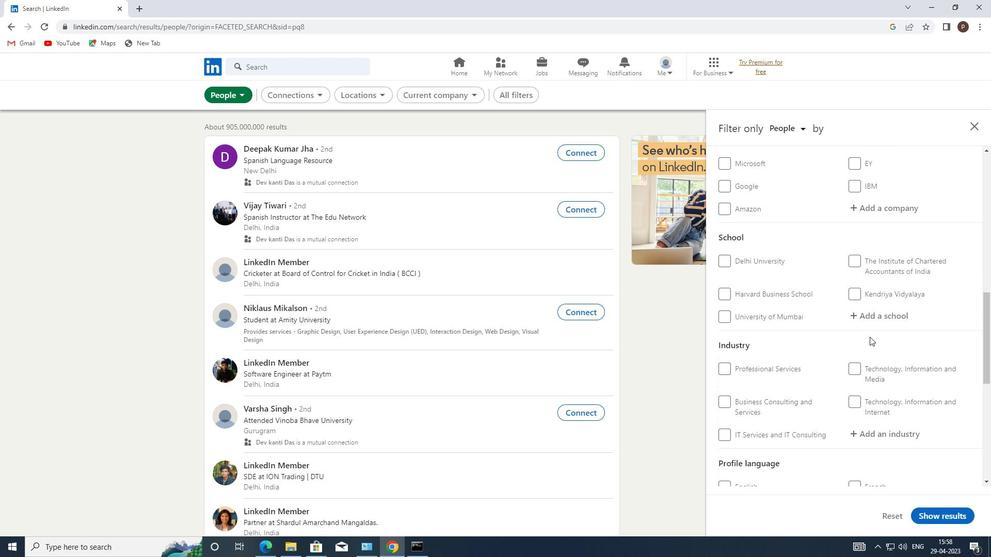 
Action: Mouse pressed left at (879, 323)
Screenshot: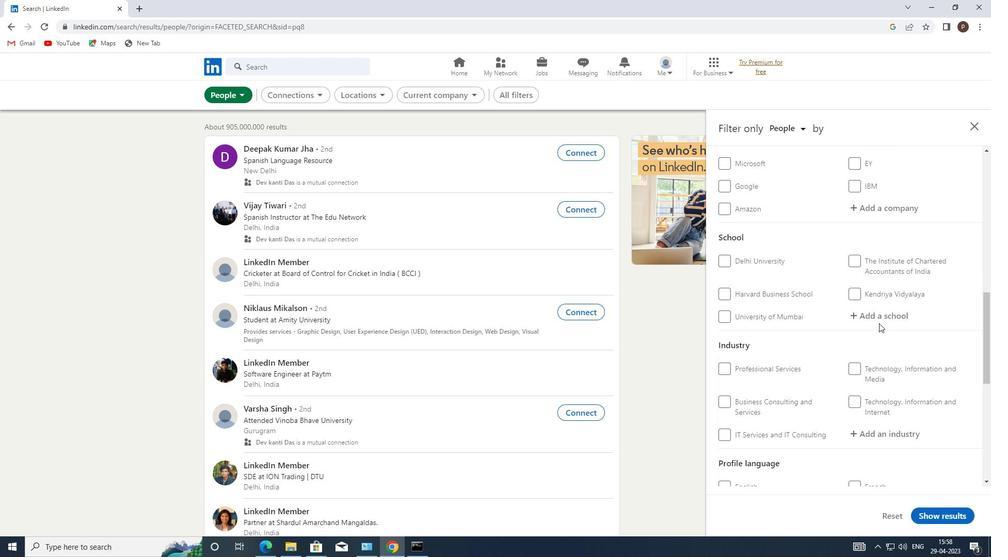 
Action: Mouse moved to (880, 320)
Screenshot: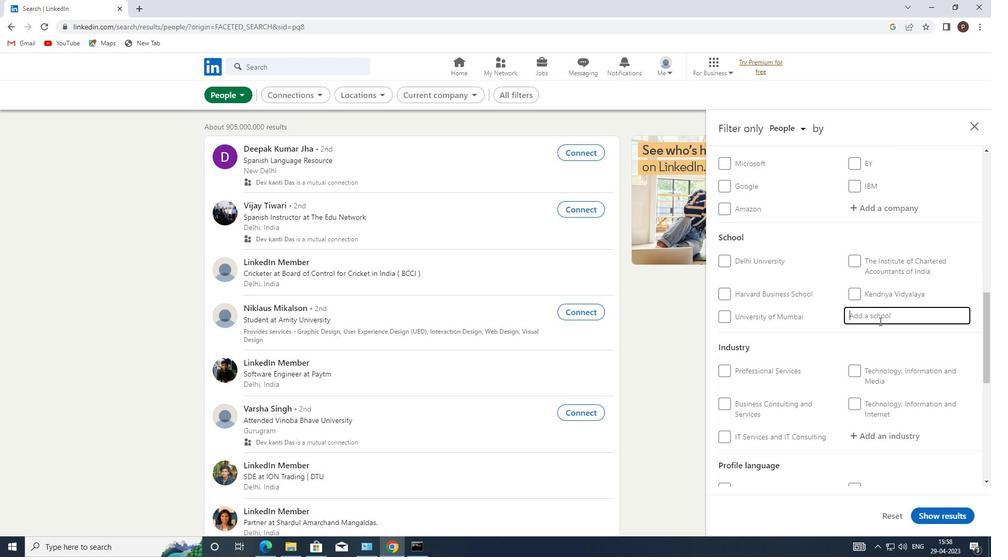 
Action: Mouse pressed left at (880, 320)
Screenshot: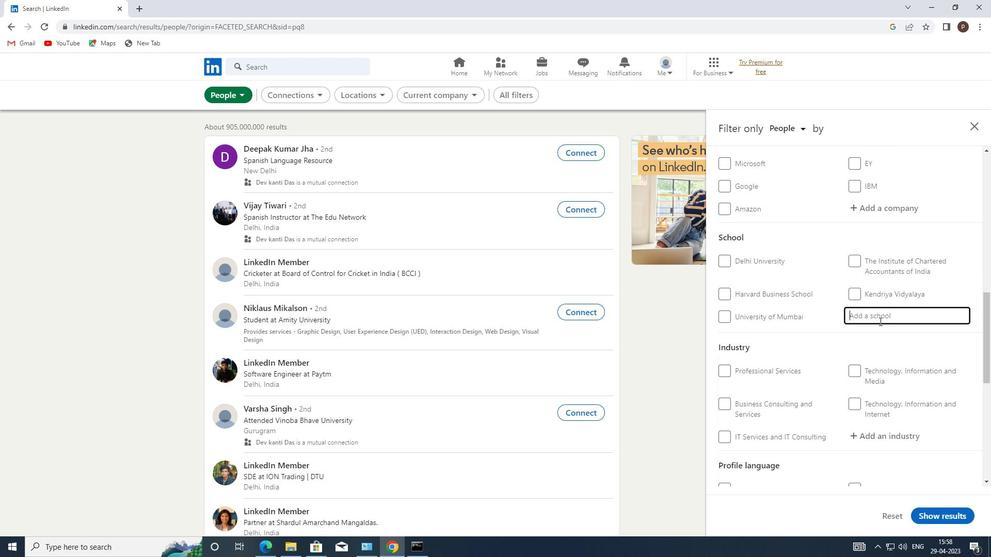 
Action: Key pressed <Key.caps_lock>C<Key.caps_lock>OLLEGE<Key.space>OF<Key.space><Key.caps_lock>E<Key.caps_lock>NGINEERING<Key.space>
Screenshot: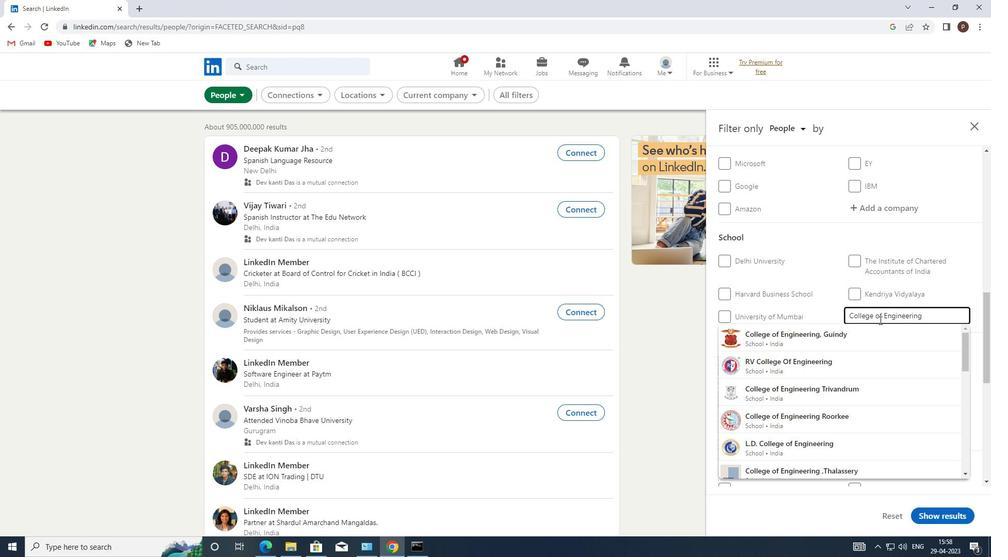 
Action: Mouse moved to (841, 389)
Screenshot: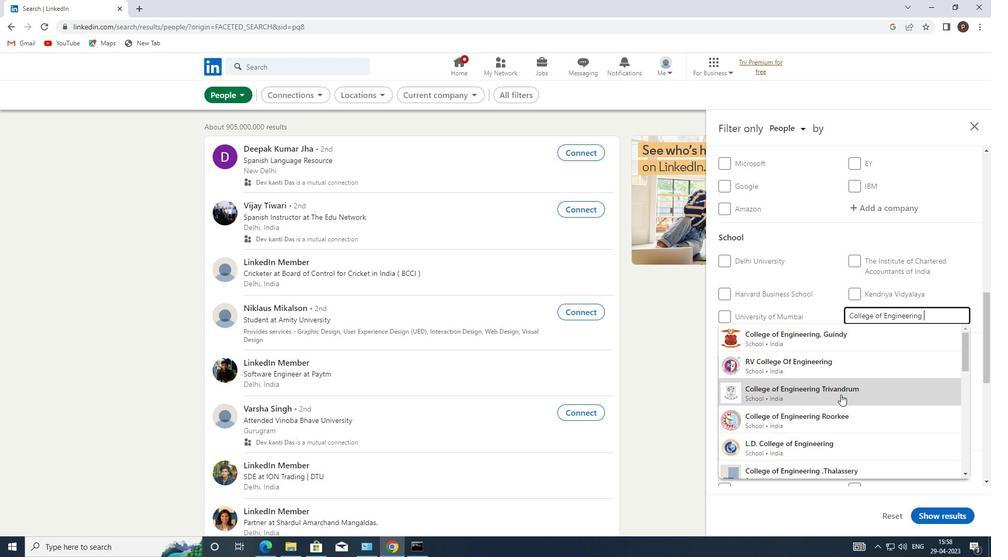 
Action: Mouse pressed left at (841, 389)
Screenshot: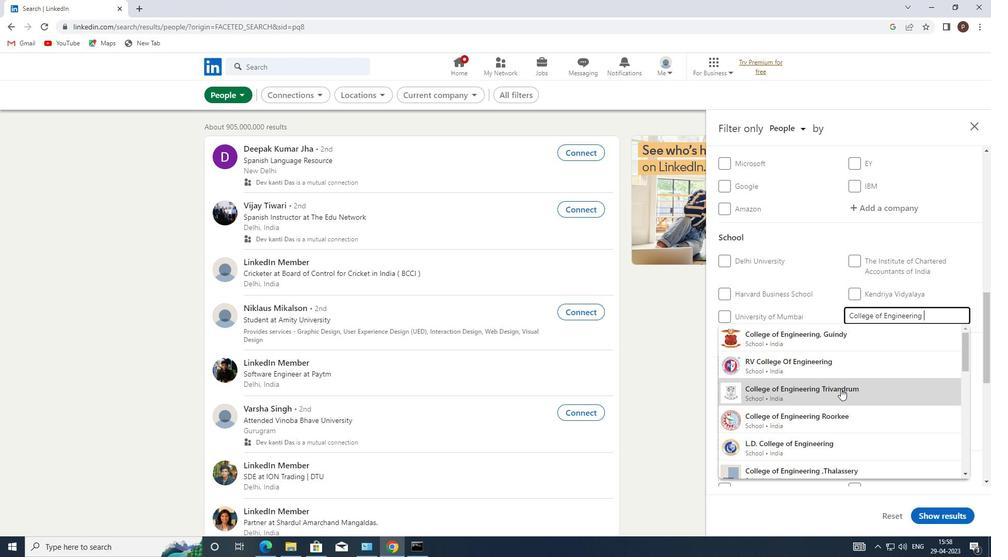 
Action: Mouse moved to (837, 386)
Screenshot: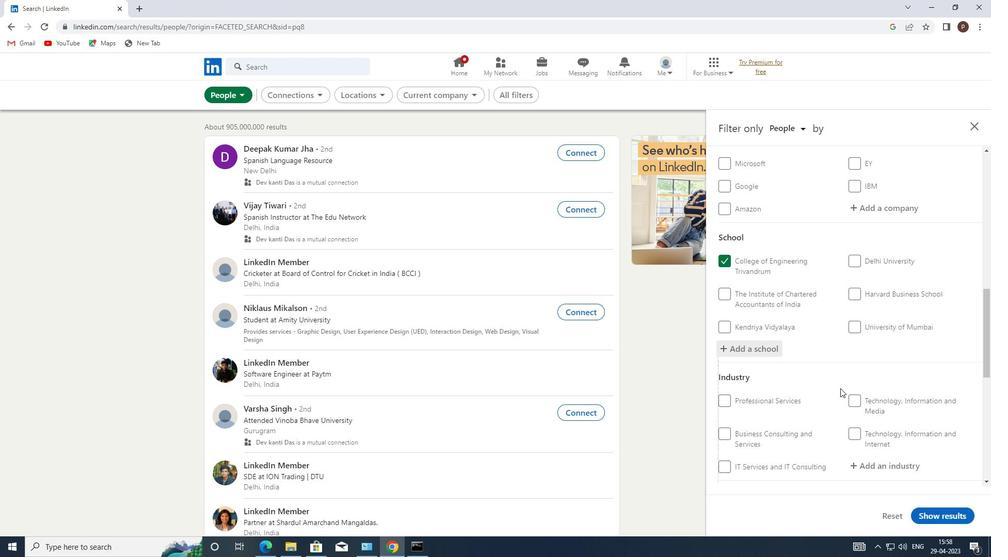 
Action: Mouse scrolled (837, 385) with delta (0, 0)
Screenshot: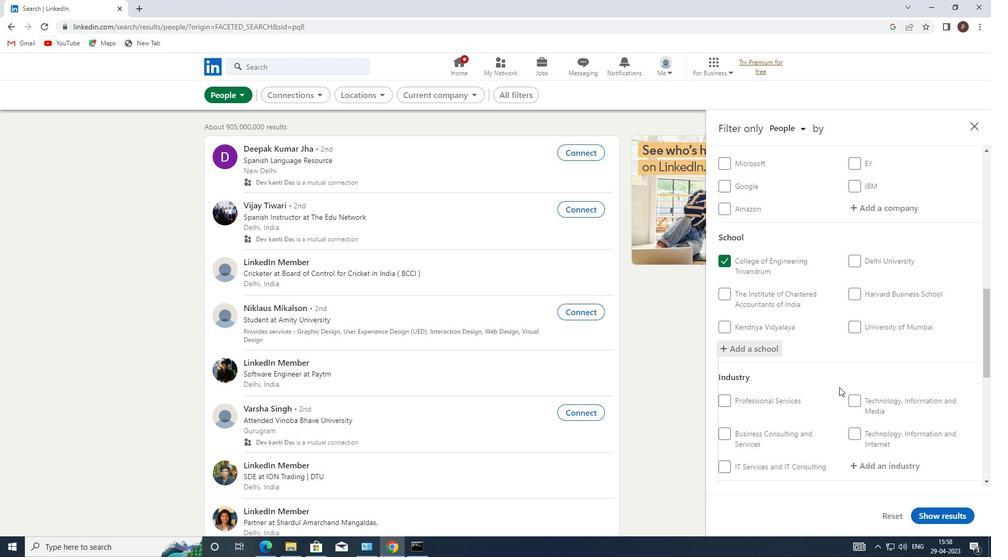 
Action: Mouse scrolled (837, 385) with delta (0, 0)
Screenshot: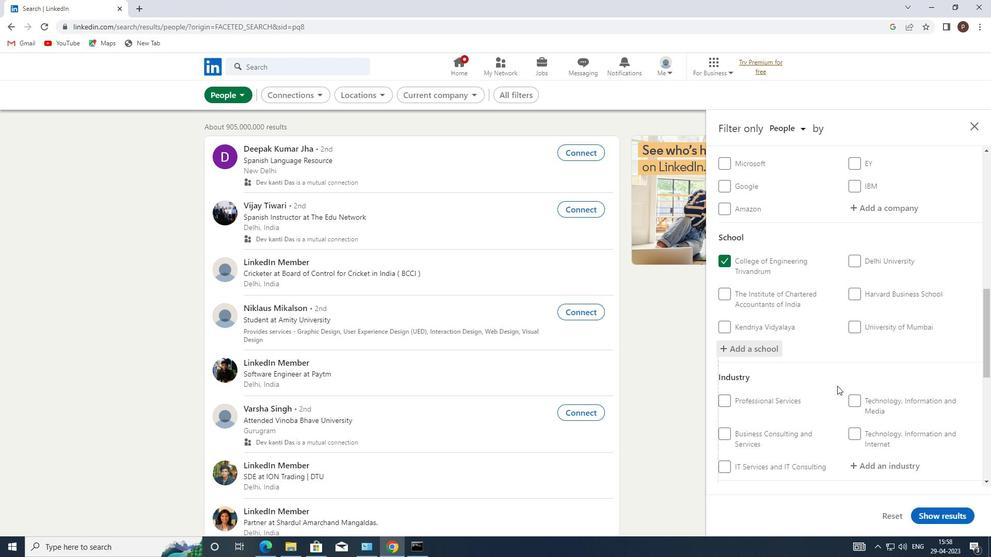 
Action: Mouse moved to (868, 367)
Screenshot: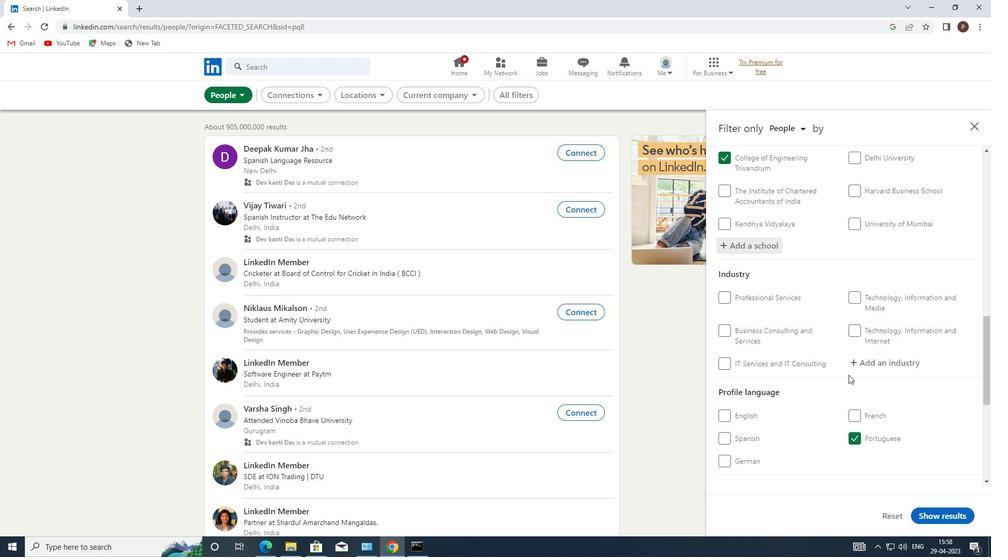 
Action: Mouse pressed left at (868, 367)
Screenshot: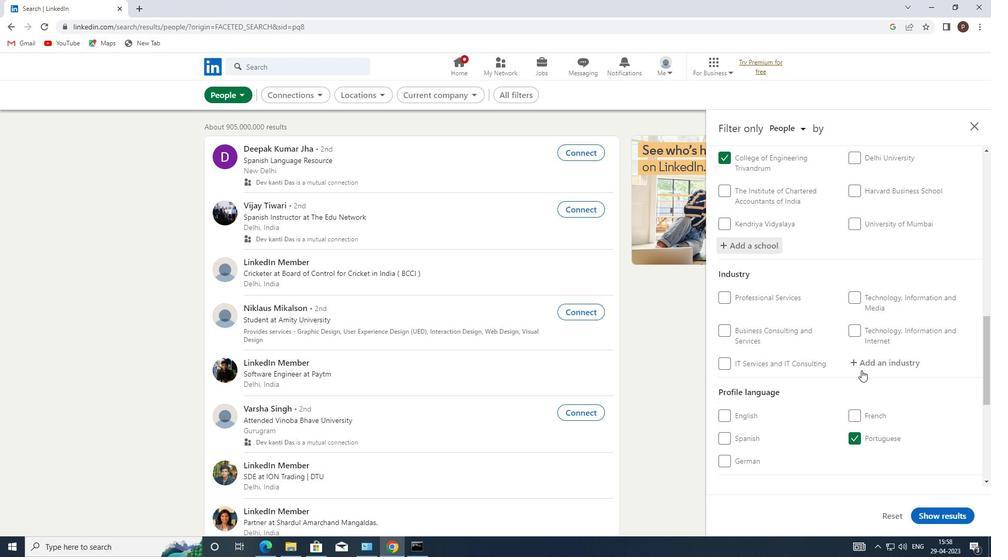 
Action: Mouse moved to (869, 366)
Screenshot: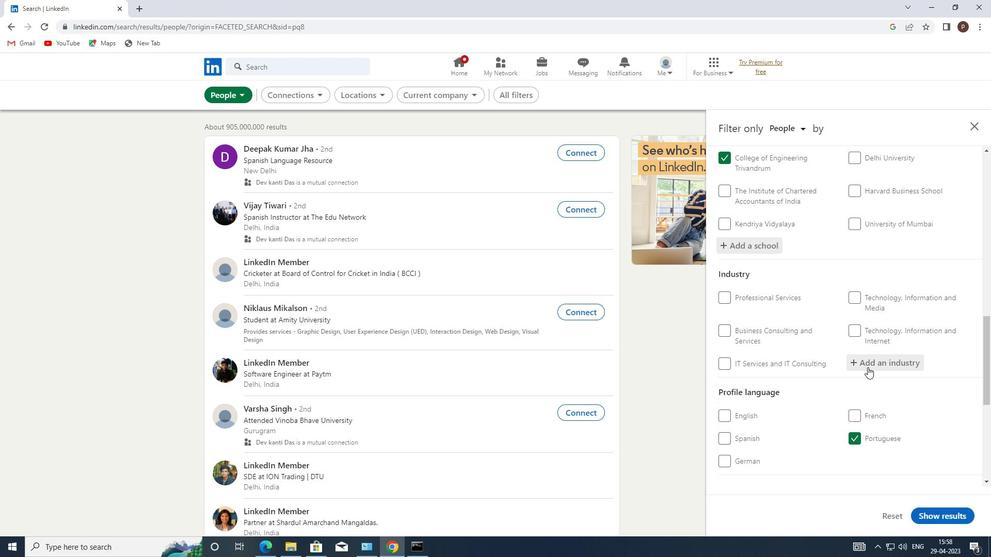 
Action: Key pressed <Key.caps_lock>H<Key.caps_lock>YDRO
Screenshot: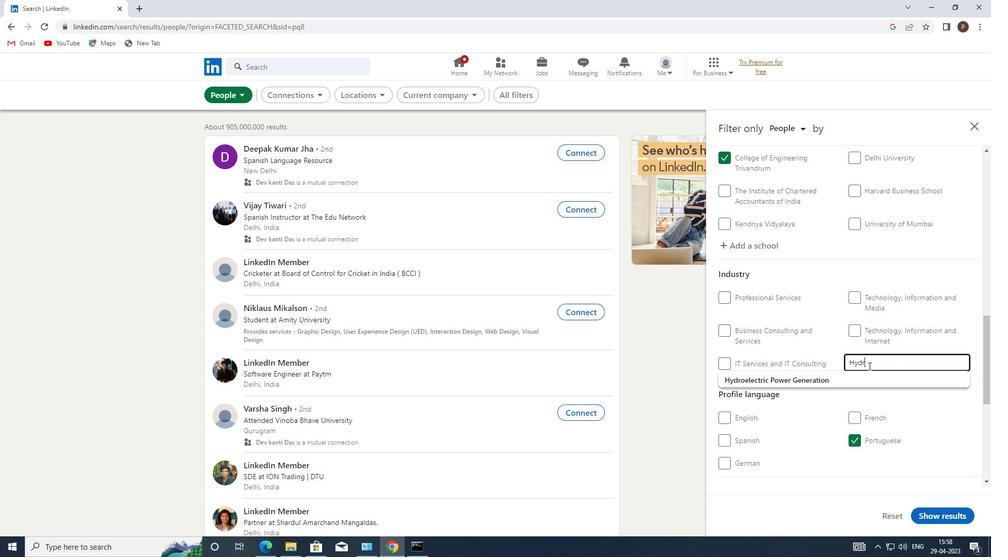 
Action: Mouse moved to (833, 381)
Screenshot: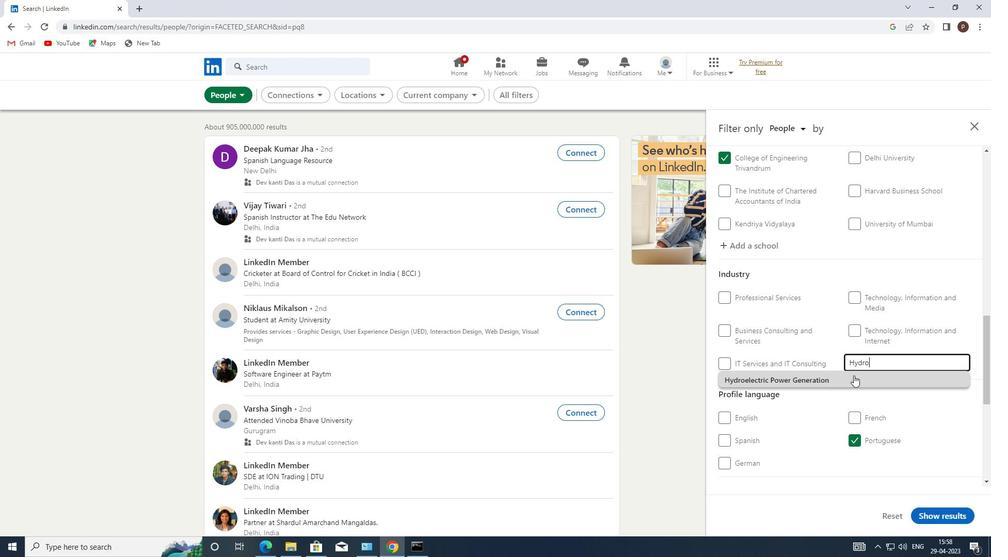 
Action: Mouse pressed left at (833, 381)
Screenshot: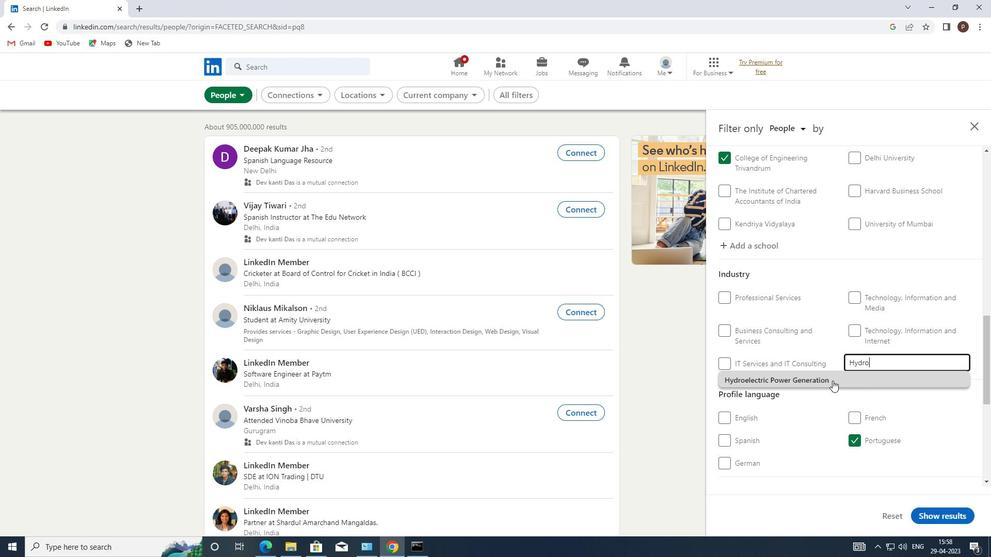 
Action: Mouse moved to (821, 379)
Screenshot: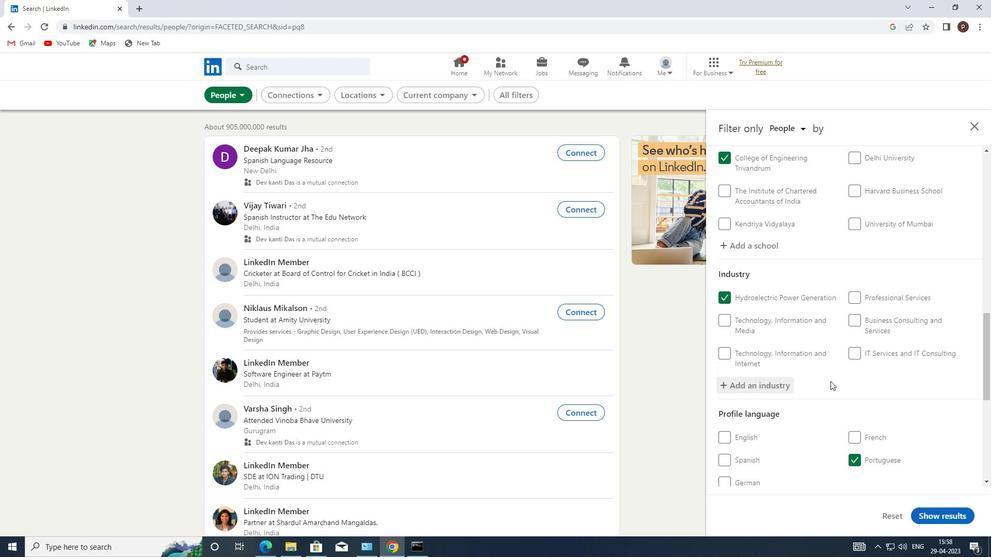 
Action: Mouse scrolled (821, 379) with delta (0, 0)
Screenshot: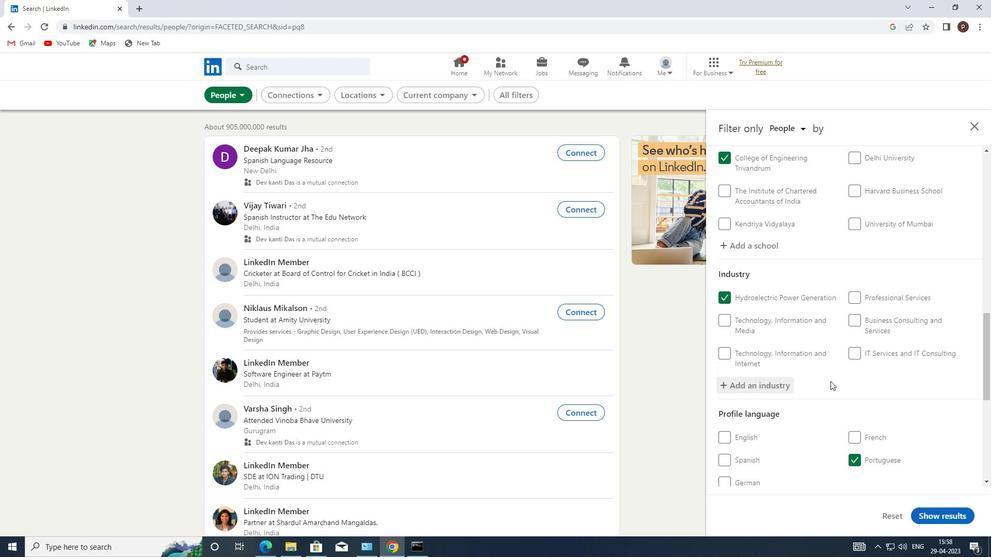 
Action: Mouse scrolled (821, 379) with delta (0, 0)
Screenshot: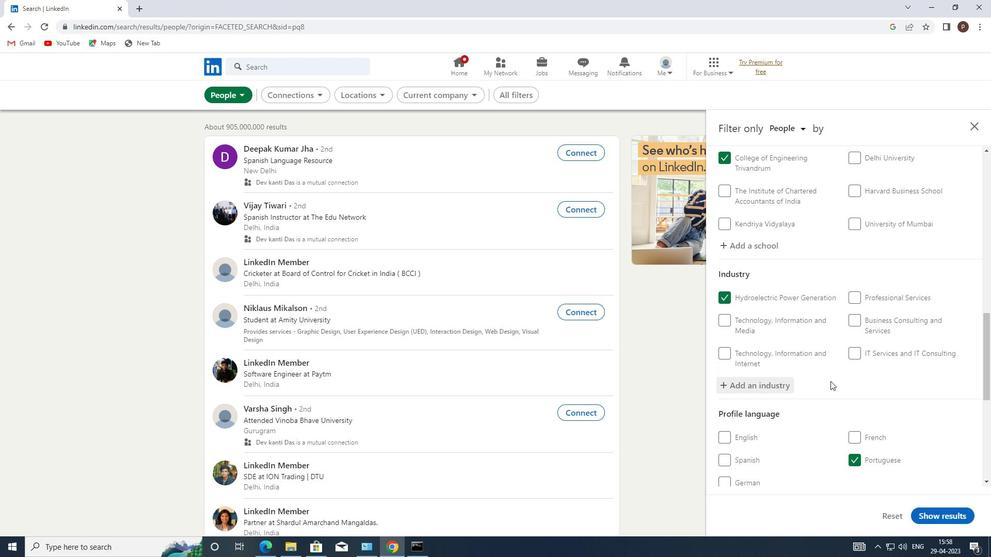 
Action: Mouse moved to (820, 379)
Screenshot: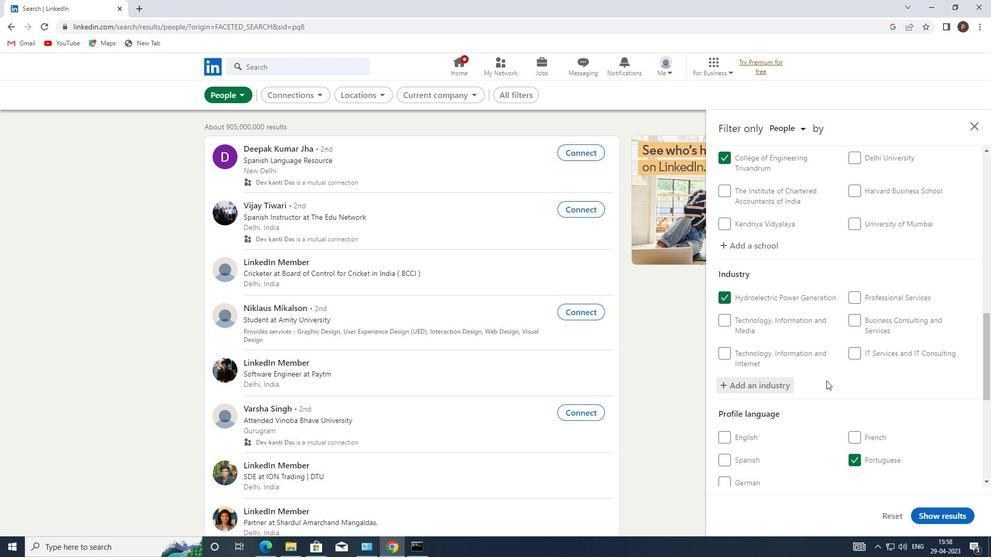 
Action: Mouse scrolled (820, 379) with delta (0, 0)
Screenshot: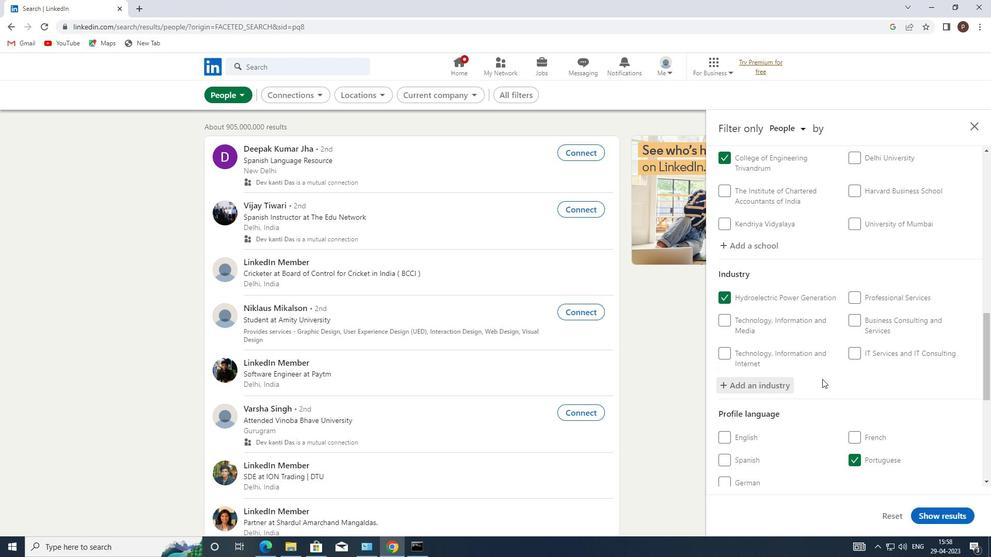 
Action: Mouse scrolled (820, 379) with delta (0, 0)
Screenshot: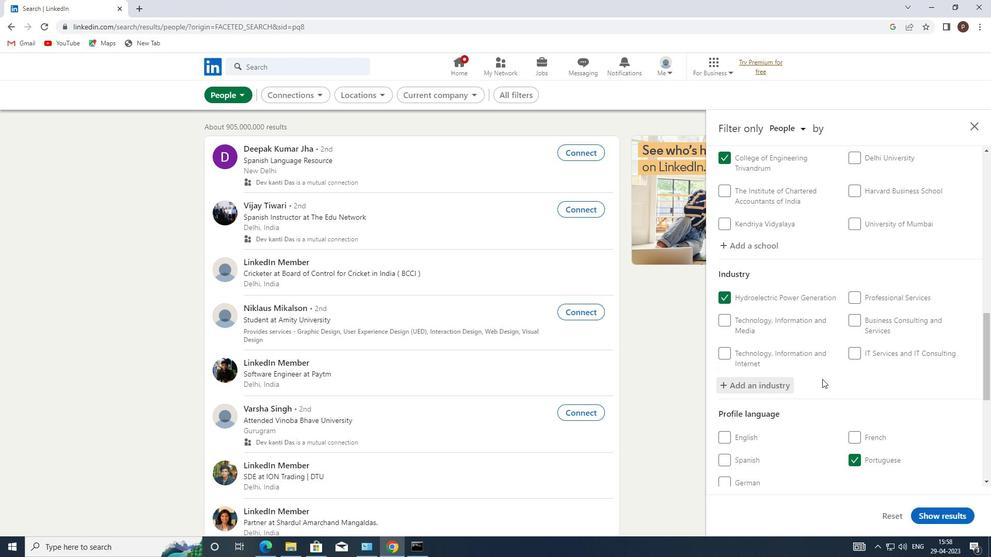 
Action: Mouse moved to (865, 432)
Screenshot: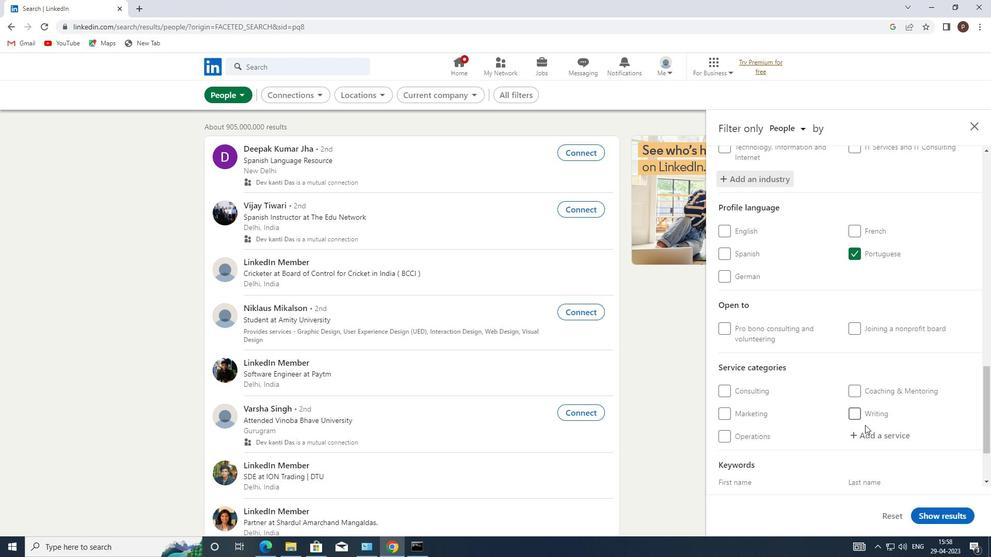 
Action: Mouse pressed left at (865, 432)
Screenshot: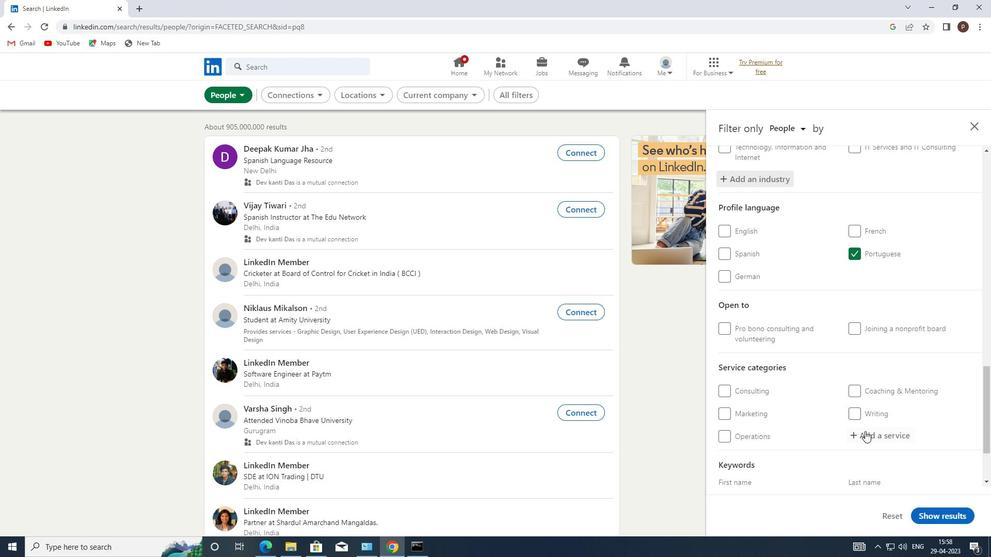 
Action: Mouse moved to (866, 433)
Screenshot: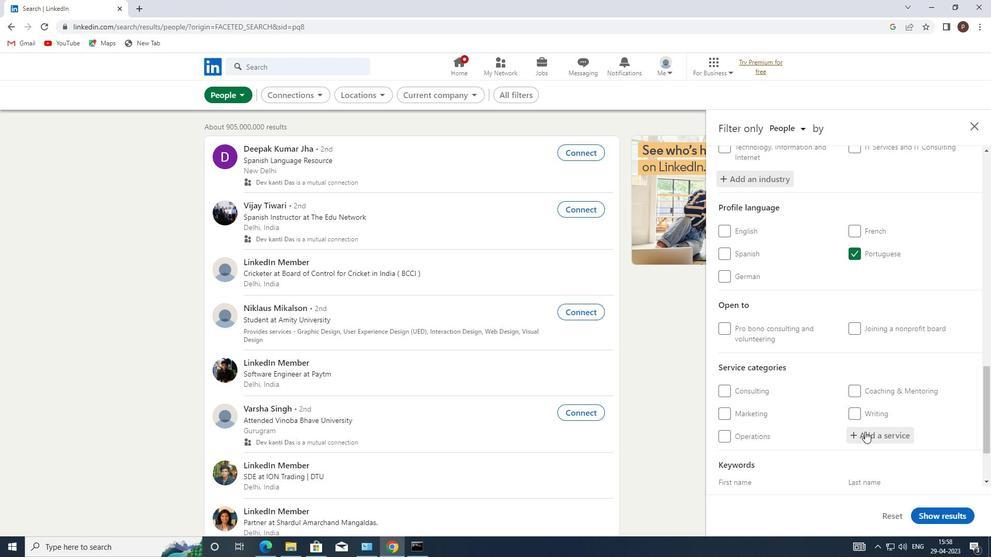 
Action: Mouse pressed left at (866, 433)
Screenshot: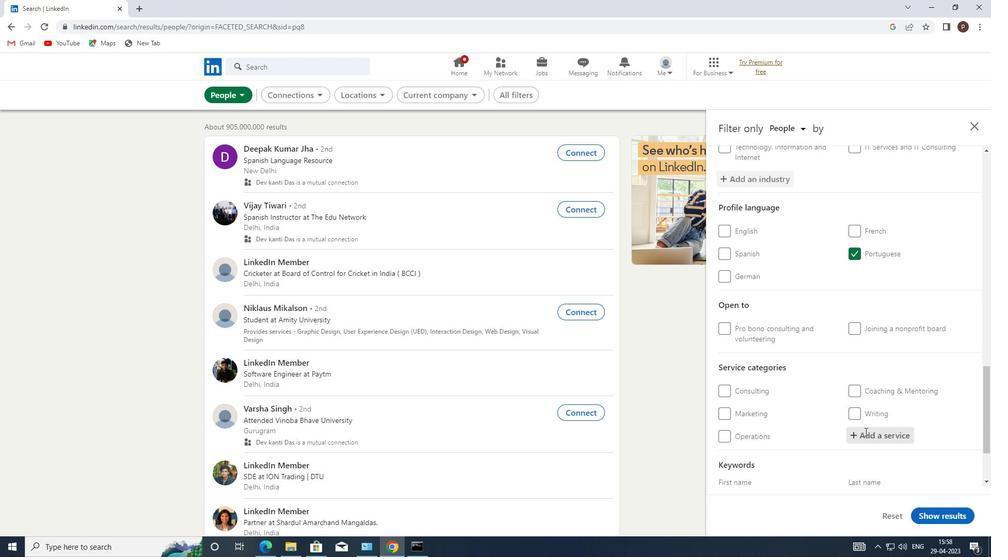 
Action: Key pressed <Key.caps_lock>N<Key.caps_lock>OTARY
Screenshot: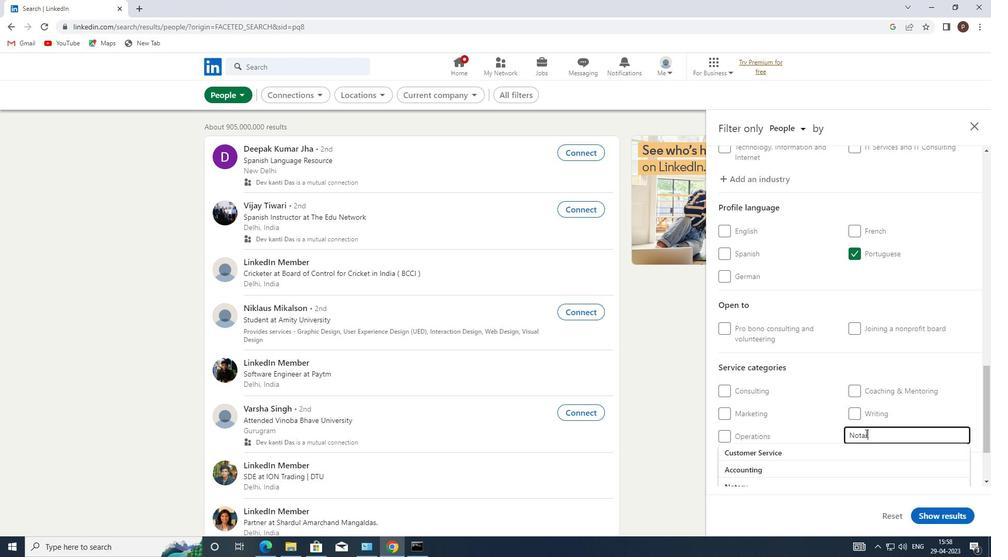 
Action: Mouse moved to (866, 434)
Screenshot: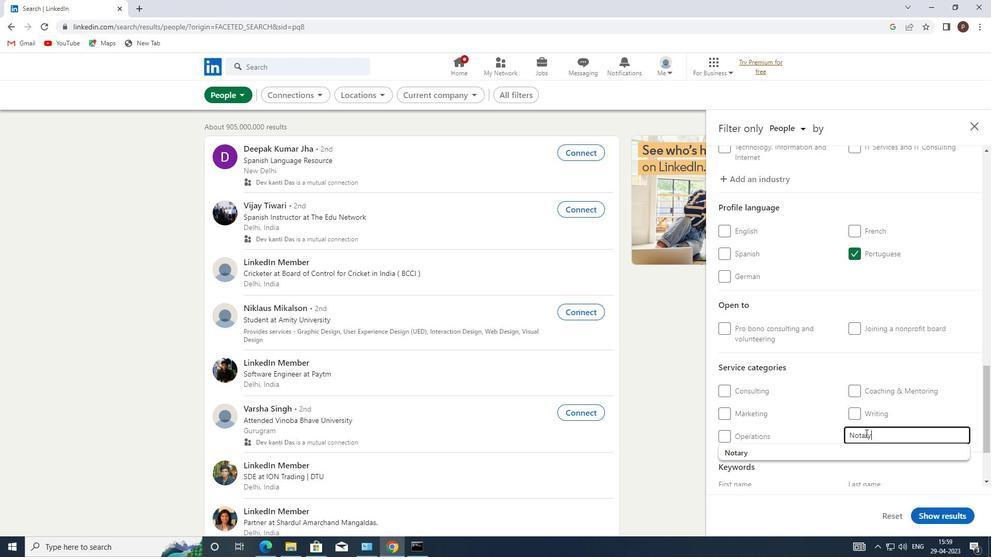 
Action: Key pressed <Key.space><Key.caps_lock>O<Key.caps_lock>NLIU<Key.backspace>NE<Key.space><Key.caps_lock>R<Key.caps_lock>ESEARCH<Key.space>
Screenshot: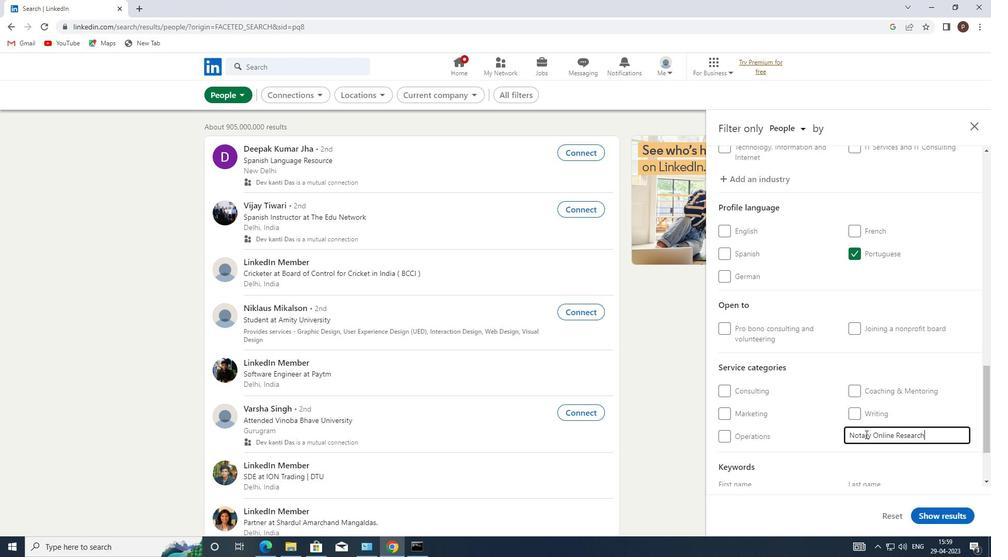 
Action: Mouse moved to (841, 422)
Screenshot: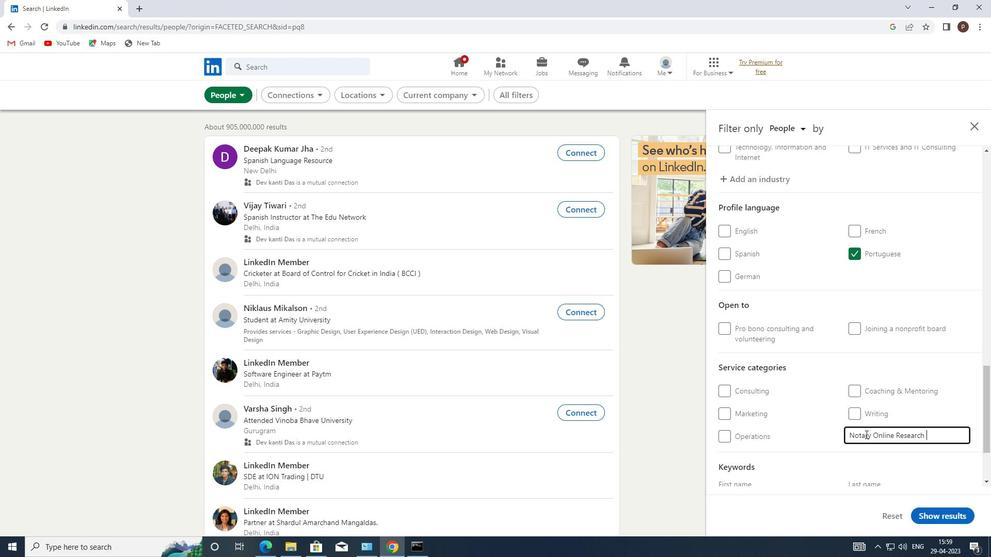 
Action: Mouse scrolled (841, 421) with delta (0, 0)
Screenshot: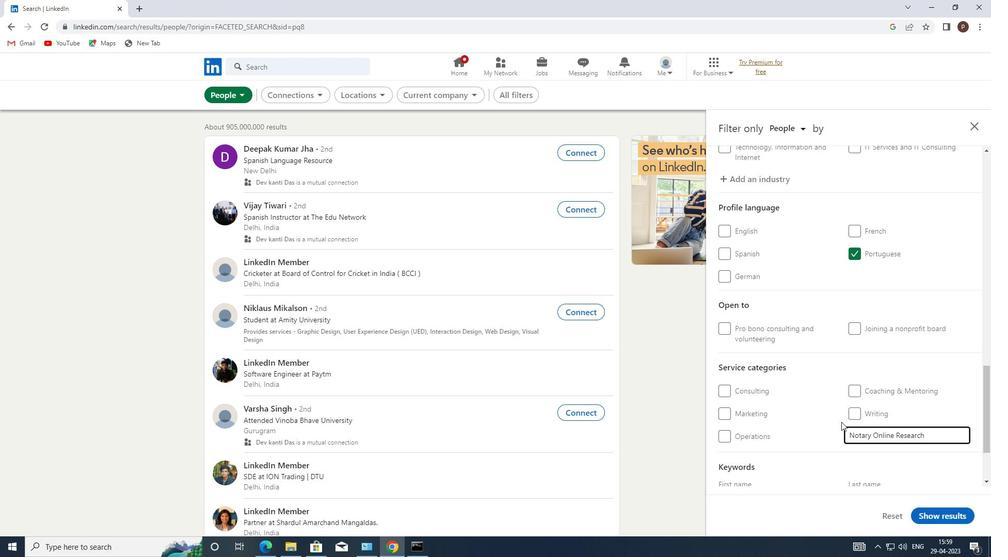 
Action: Mouse scrolled (841, 421) with delta (0, 0)
Screenshot: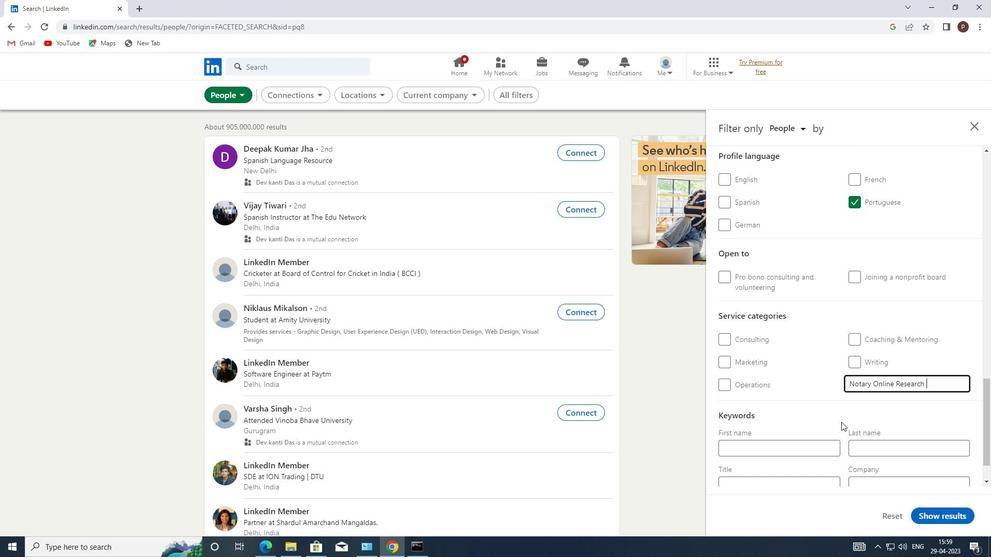 
Action: Mouse moved to (759, 441)
Screenshot: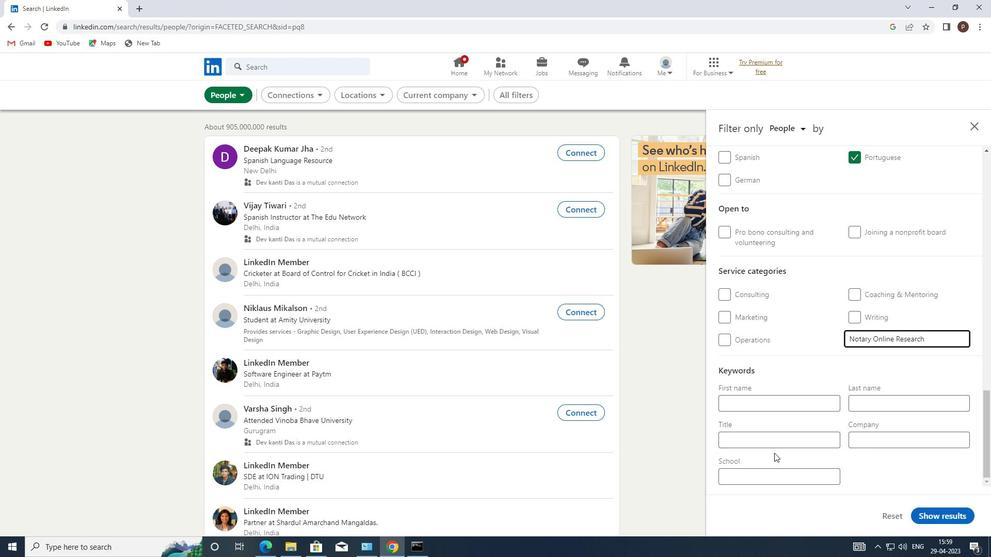 
Action: Mouse pressed left at (759, 441)
Screenshot: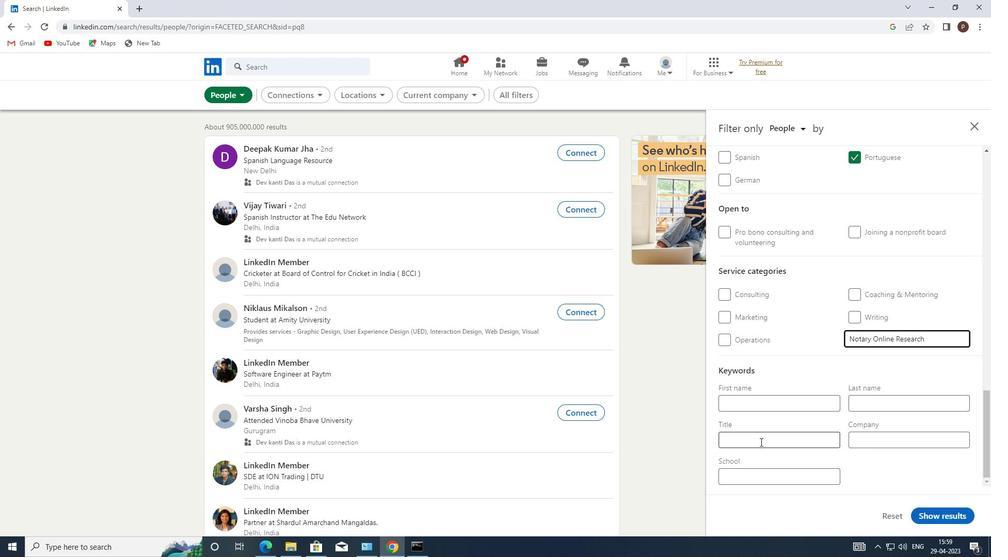 
Action: Mouse moved to (759, 441)
Screenshot: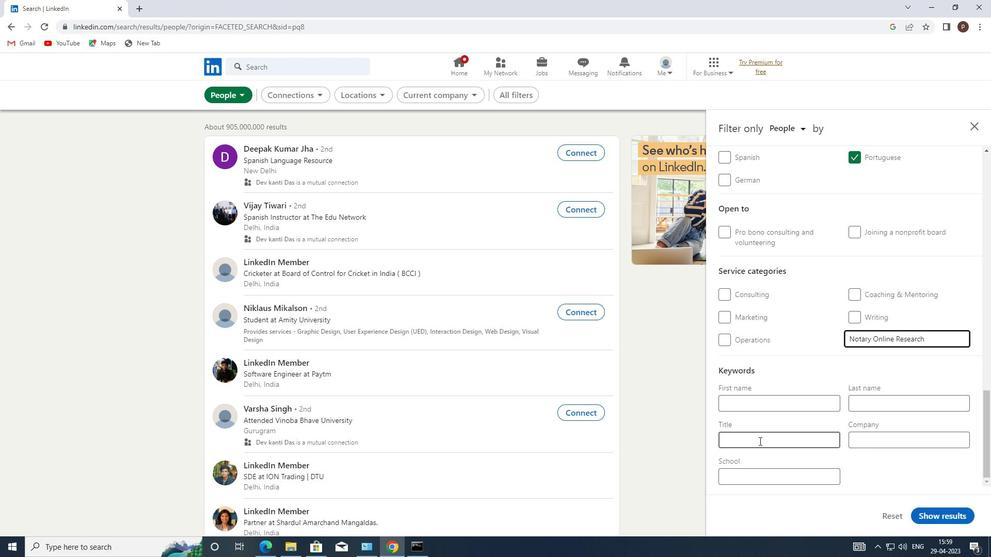 
Action: Key pressed <Key.caps_lock>C<Key.caps_lock>MERA<Key.space><Key.caps_lock>O<Key.caps_lock>PERATOR
Screenshot: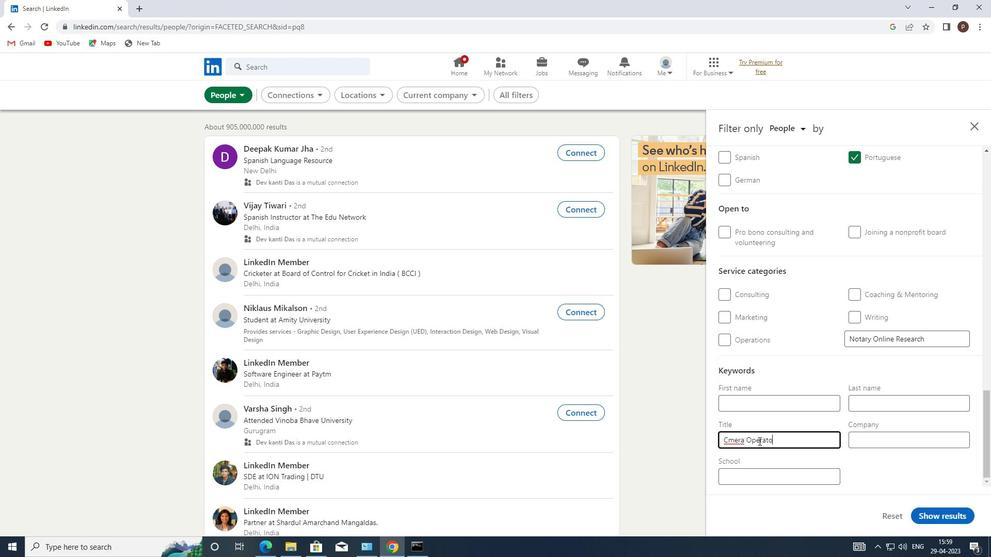 
Action: Mouse moved to (750, 442)
Screenshot: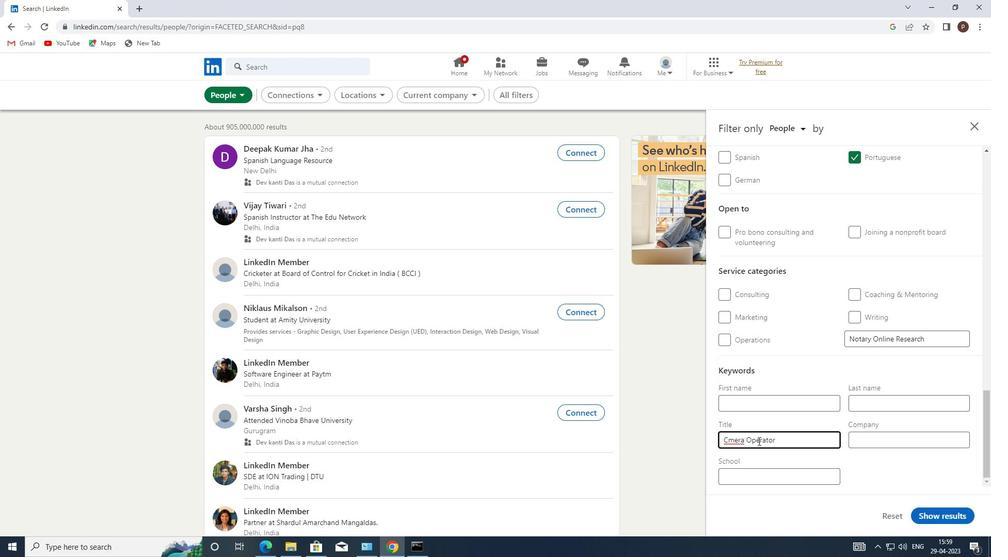 
Action: Key pressed <Key.space>
Screenshot: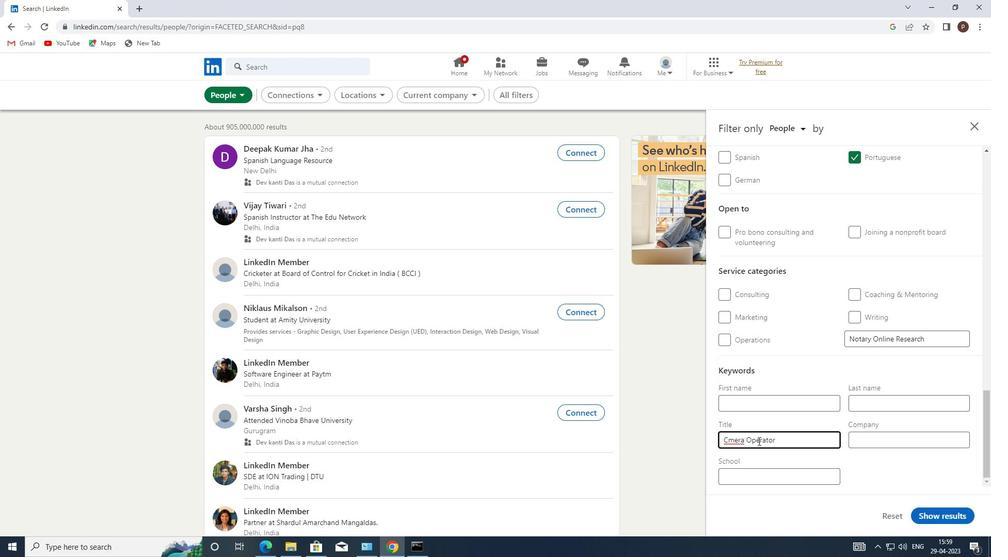 
Action: Mouse moved to (728, 440)
Screenshot: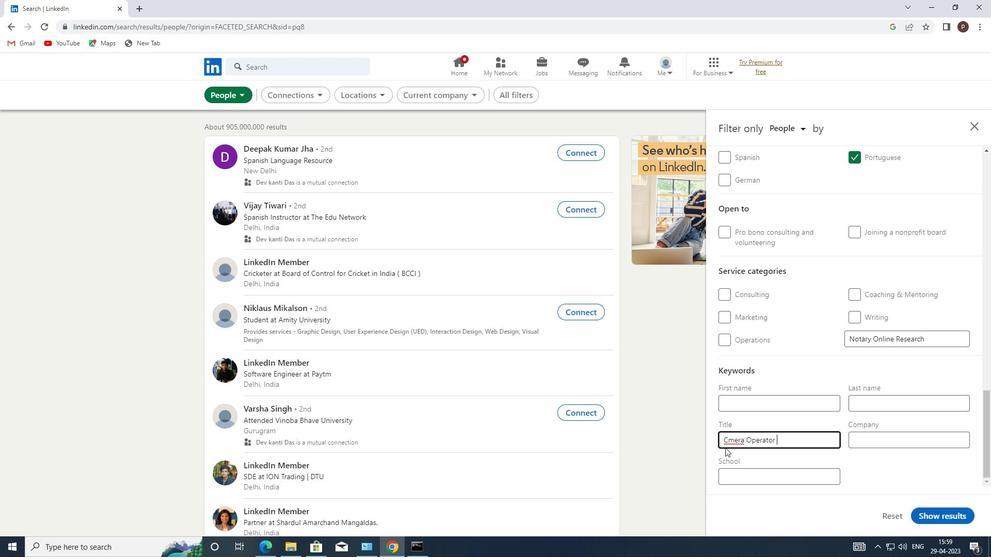 
Action: Mouse pressed left at (728, 440)
Screenshot: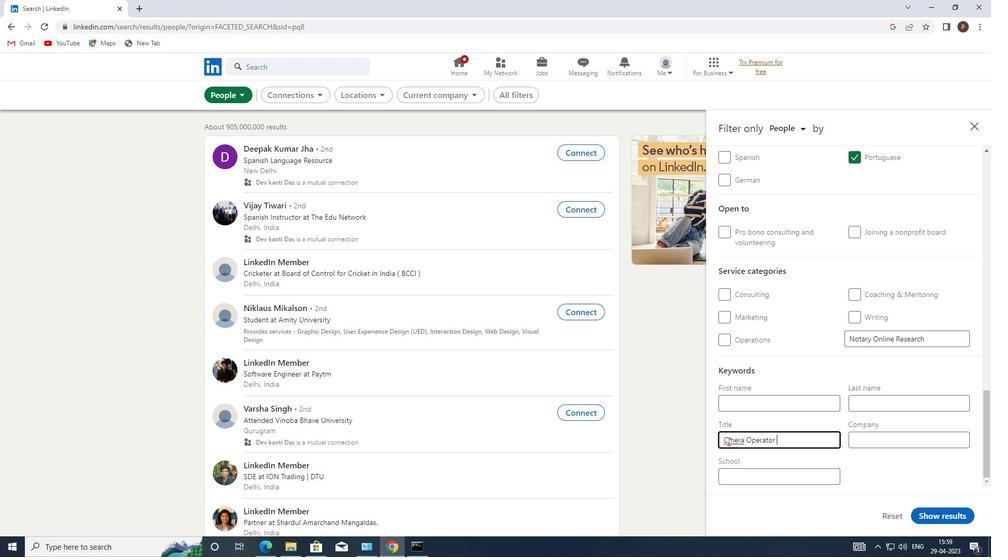 
Action: Key pressed A
Screenshot: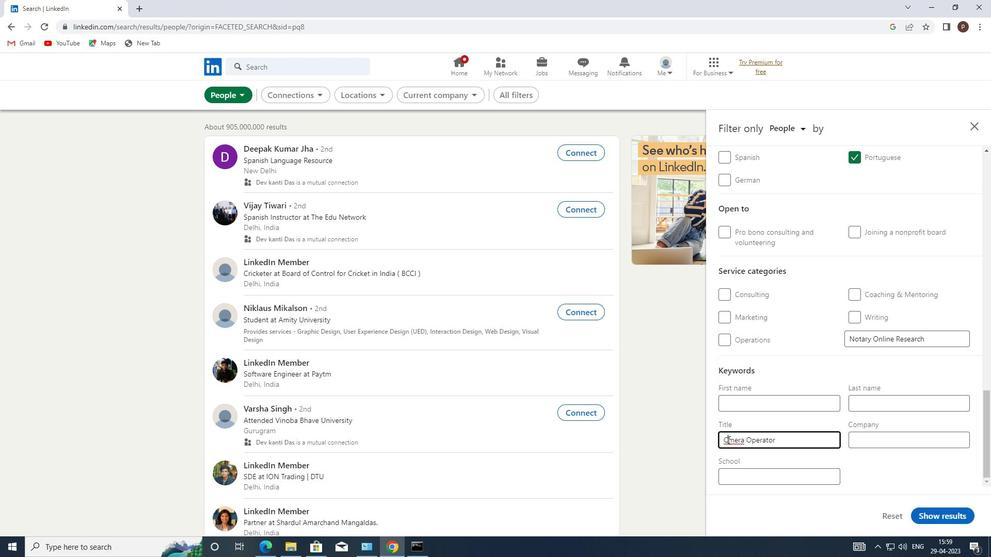 
Action: Mouse moved to (938, 512)
Screenshot: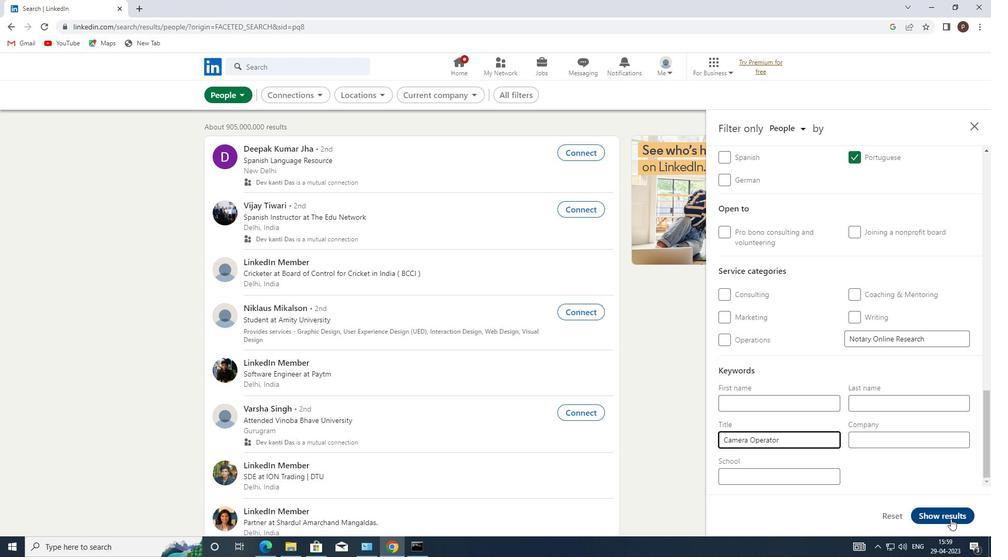 
Action: Mouse pressed left at (938, 512)
Screenshot: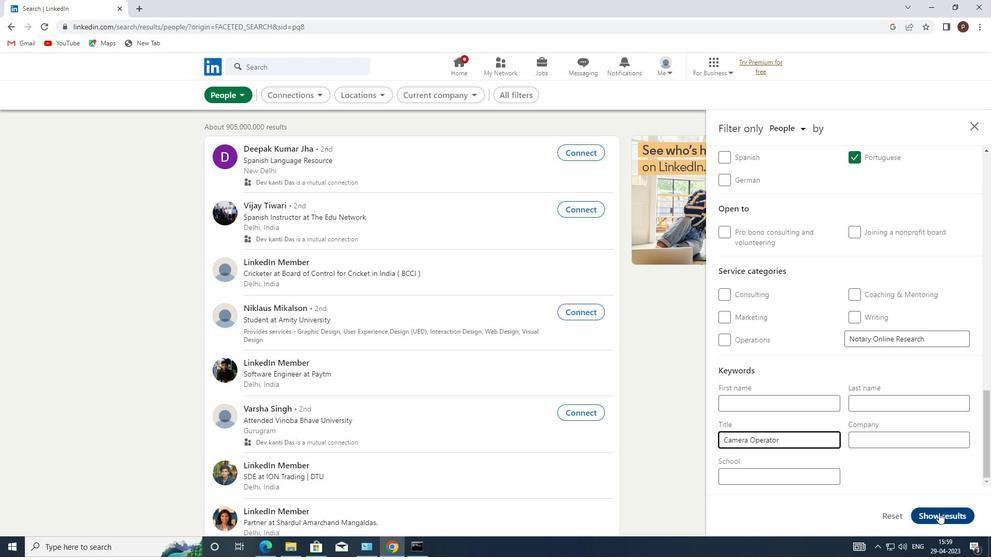 
